 Task: Search one way flight ticket for 2 adults, 4 children and 1 infant on lap in business from Cedar Rapids: Eastern Iowa Airport to Greensboro: Piedmont Triad International Airport on 5-1-2023. Choice of flights is United. Number of bags: 8 checked bags. Price is upto 88000. Outbound departure time preference is 21:15.
Action: Mouse moved to (217, 283)
Screenshot: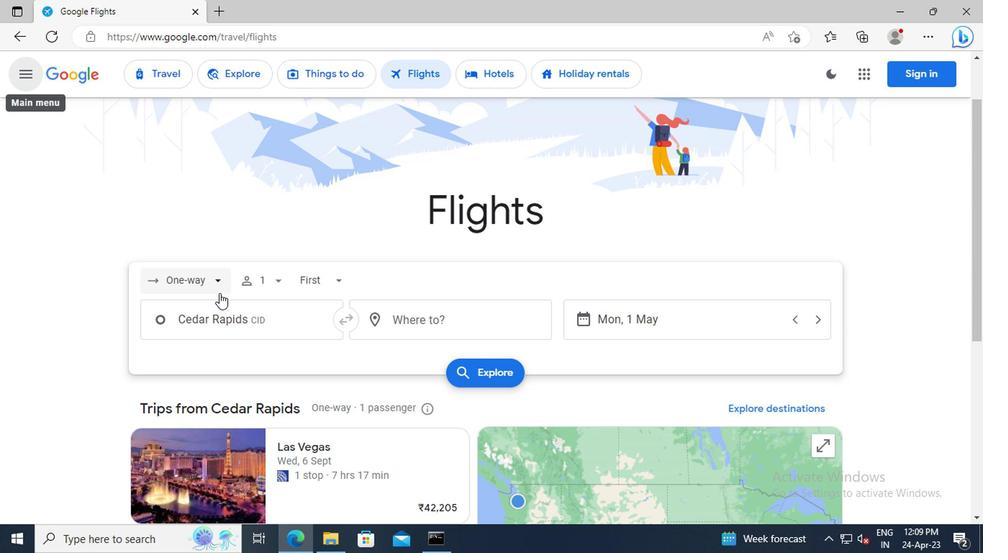 
Action: Mouse pressed left at (217, 283)
Screenshot: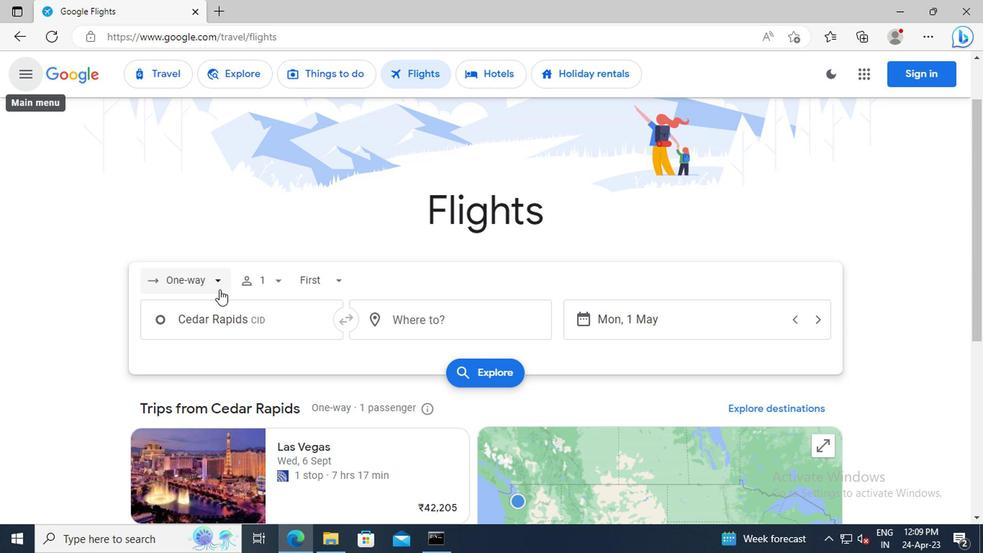 
Action: Mouse moved to (204, 354)
Screenshot: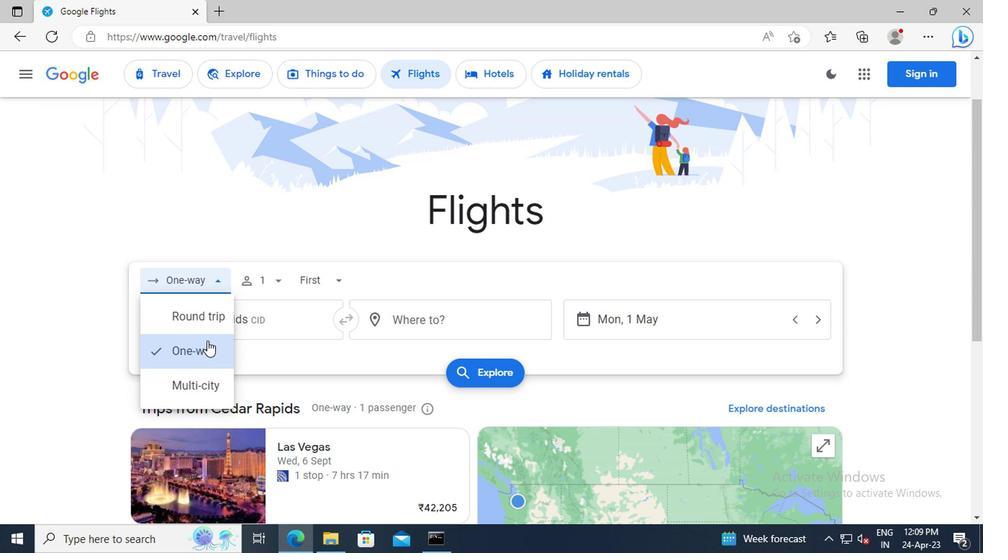 
Action: Mouse pressed left at (204, 354)
Screenshot: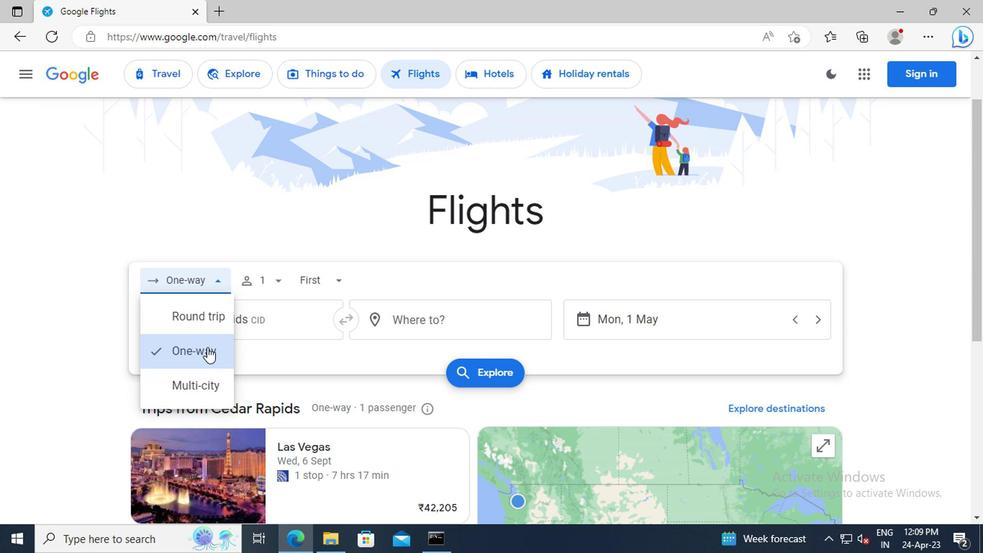 
Action: Mouse moved to (276, 284)
Screenshot: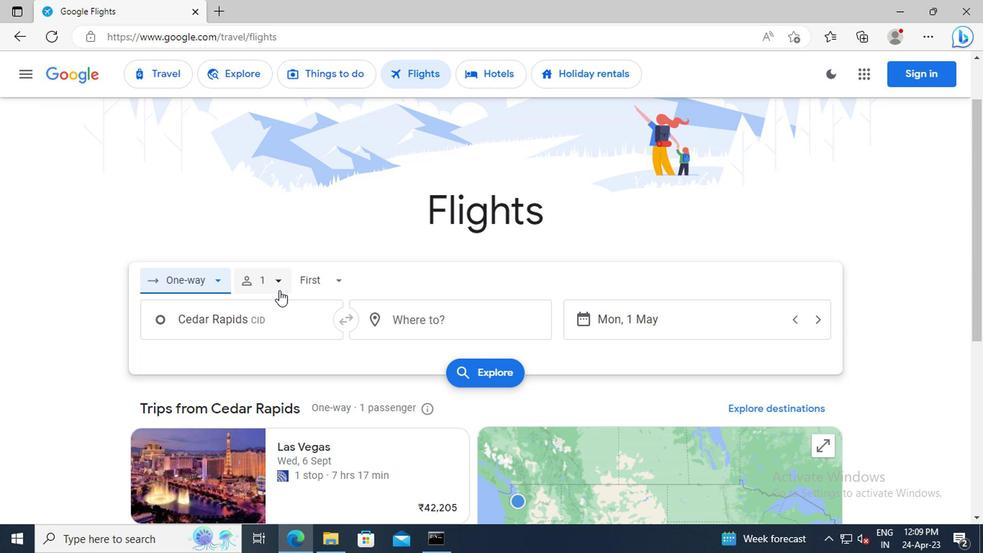 
Action: Mouse pressed left at (276, 284)
Screenshot: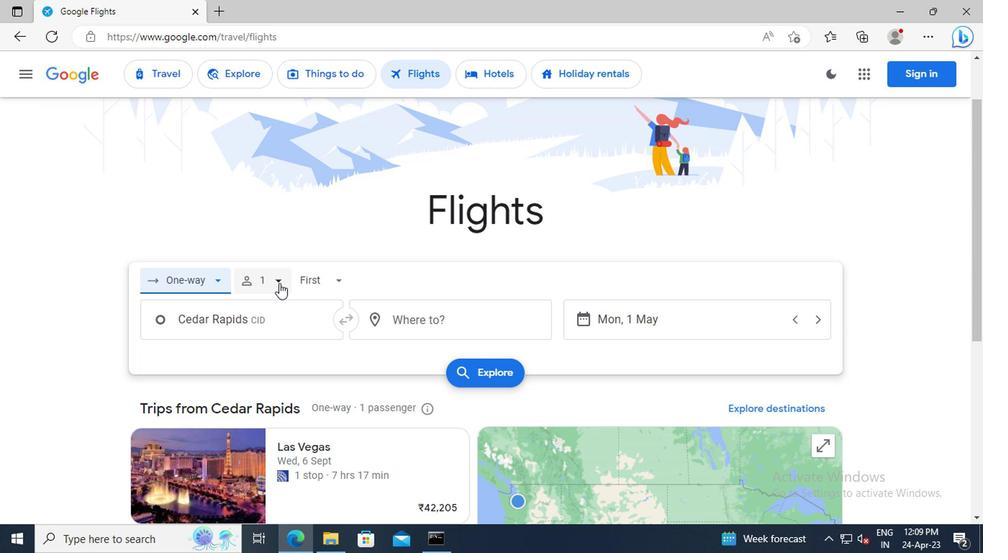 
Action: Mouse moved to (382, 324)
Screenshot: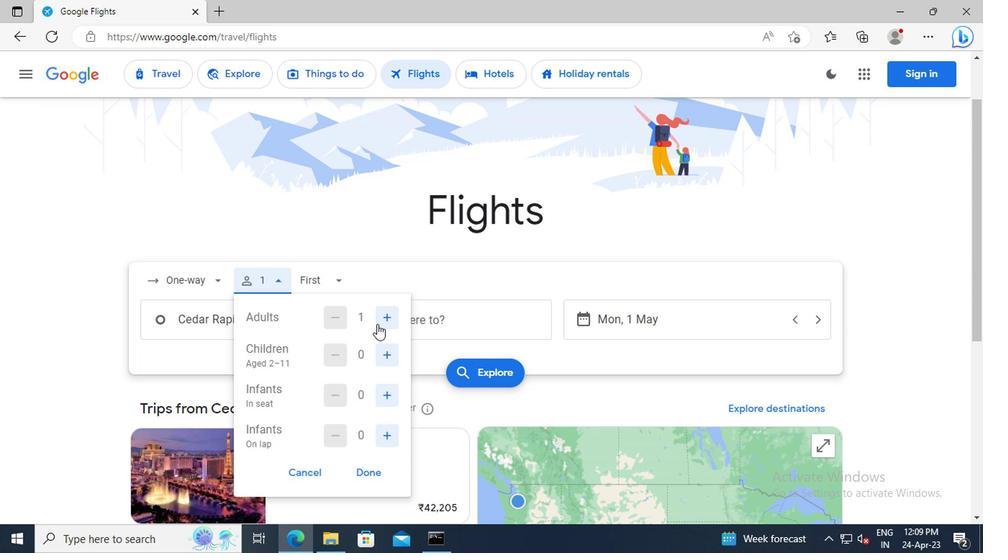 
Action: Mouse pressed left at (382, 324)
Screenshot: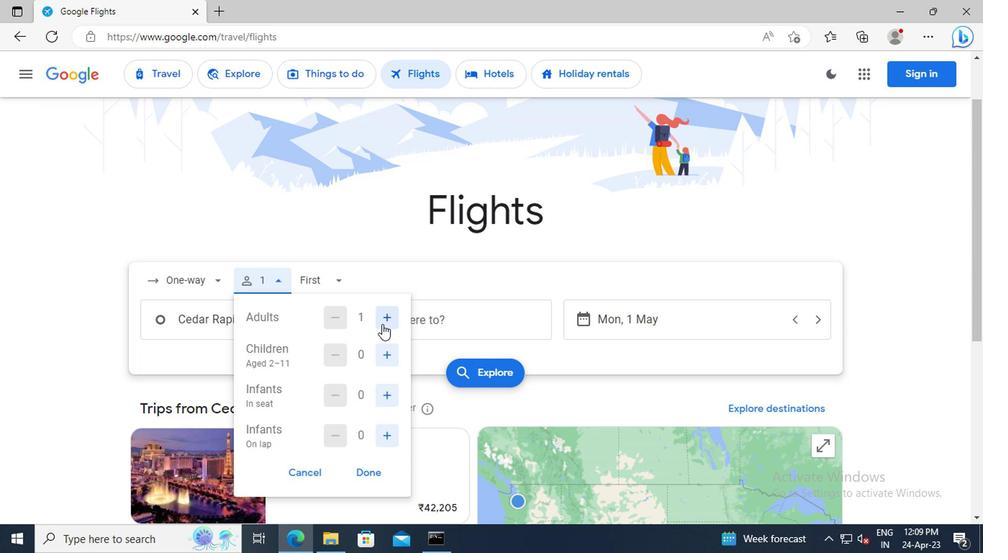 
Action: Mouse moved to (383, 353)
Screenshot: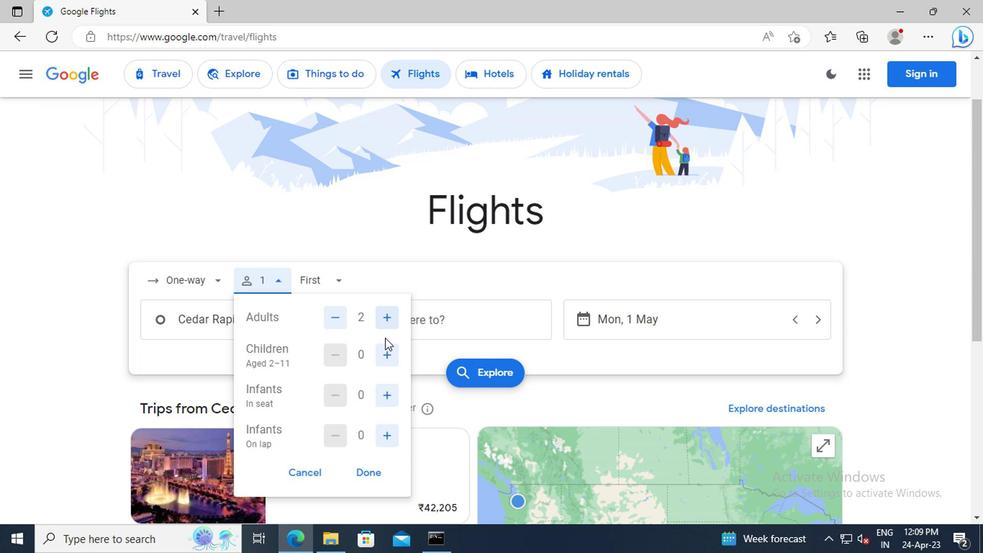 
Action: Mouse pressed left at (383, 353)
Screenshot: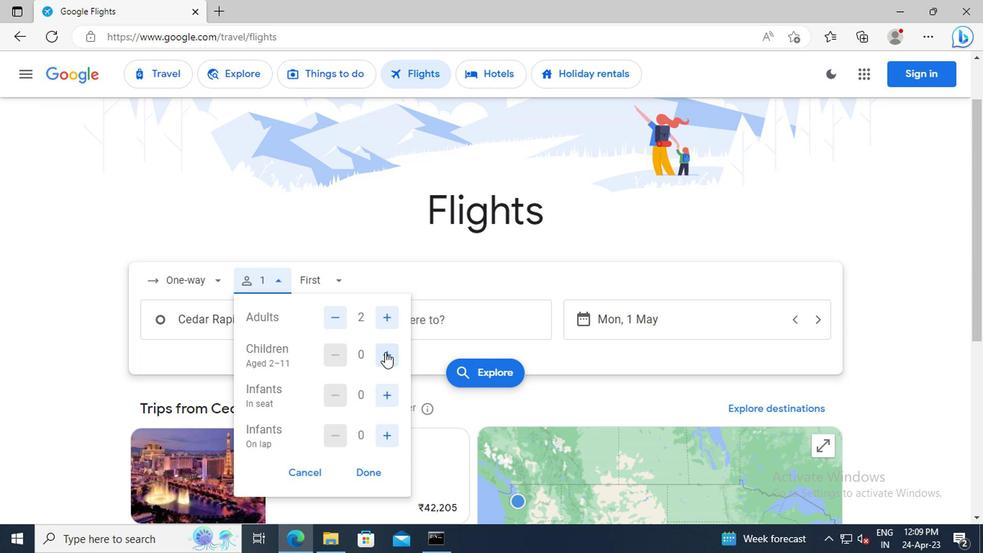 
Action: Mouse pressed left at (383, 353)
Screenshot: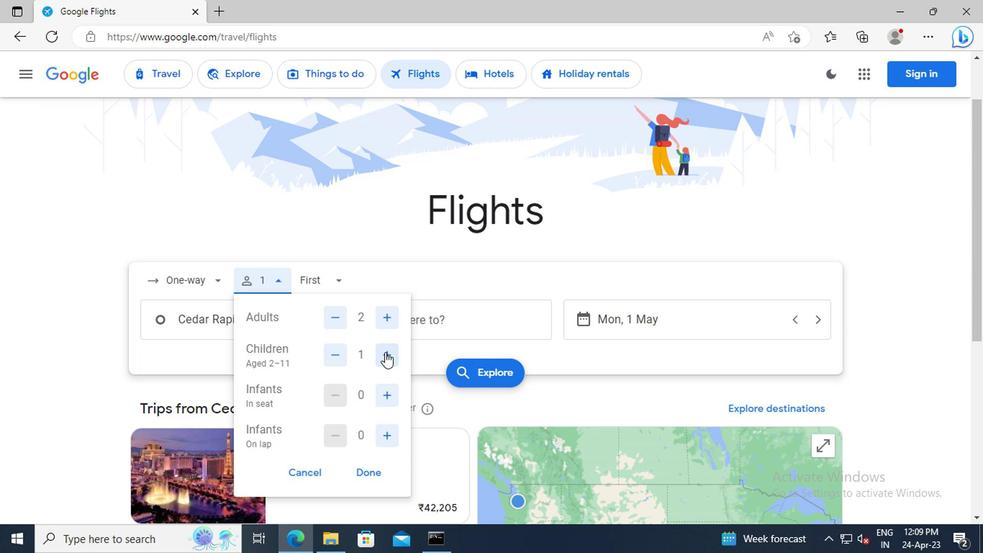 
Action: Mouse pressed left at (383, 353)
Screenshot: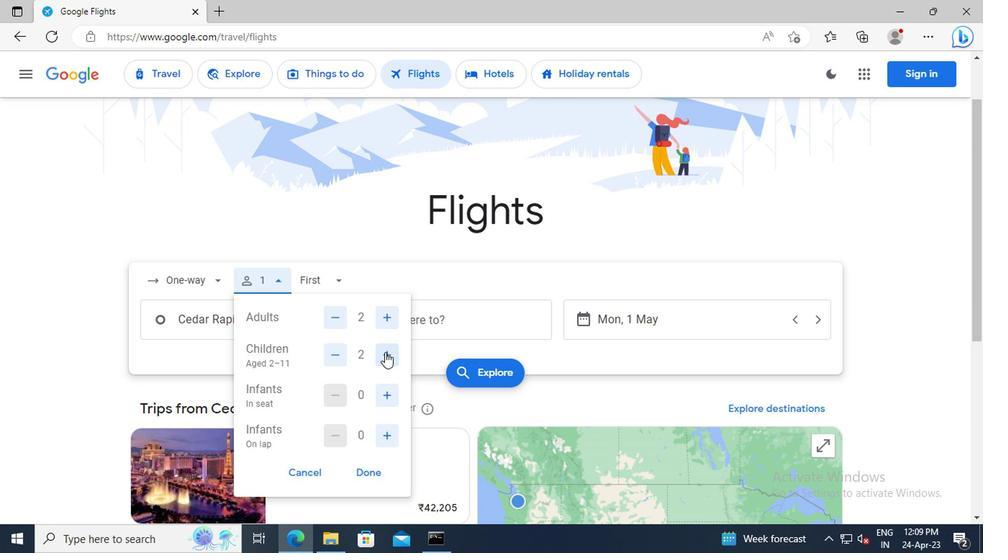 
Action: Mouse pressed left at (383, 353)
Screenshot: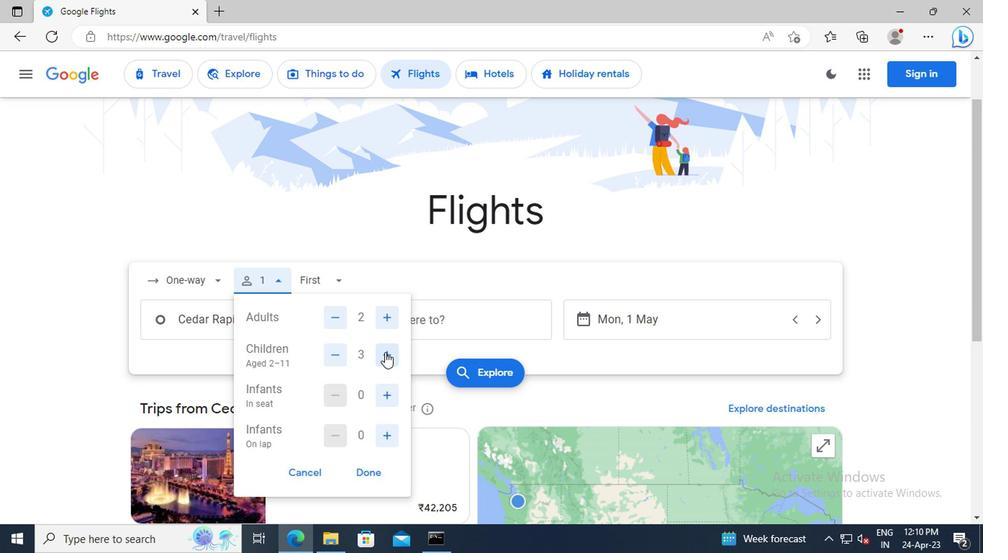 
Action: Mouse moved to (381, 428)
Screenshot: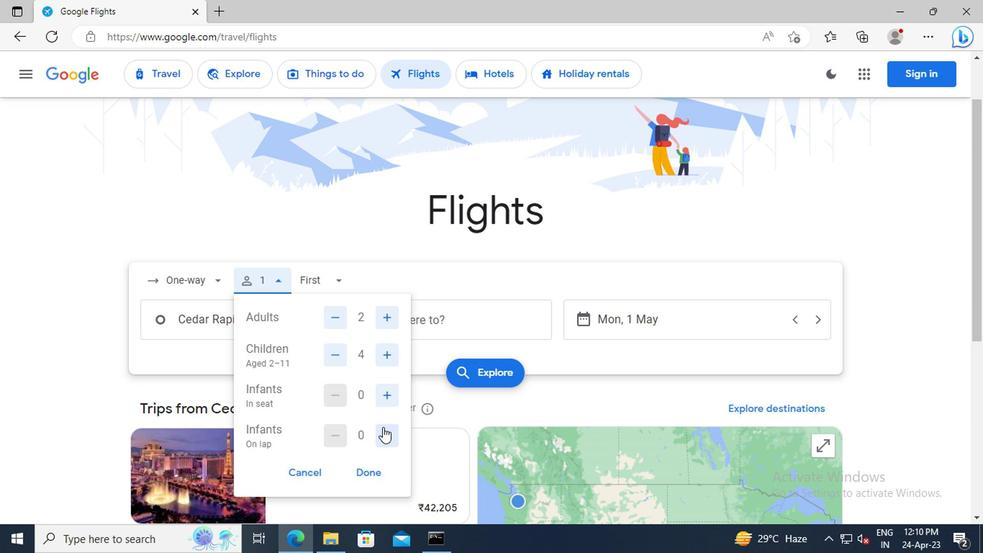 
Action: Mouse pressed left at (381, 428)
Screenshot: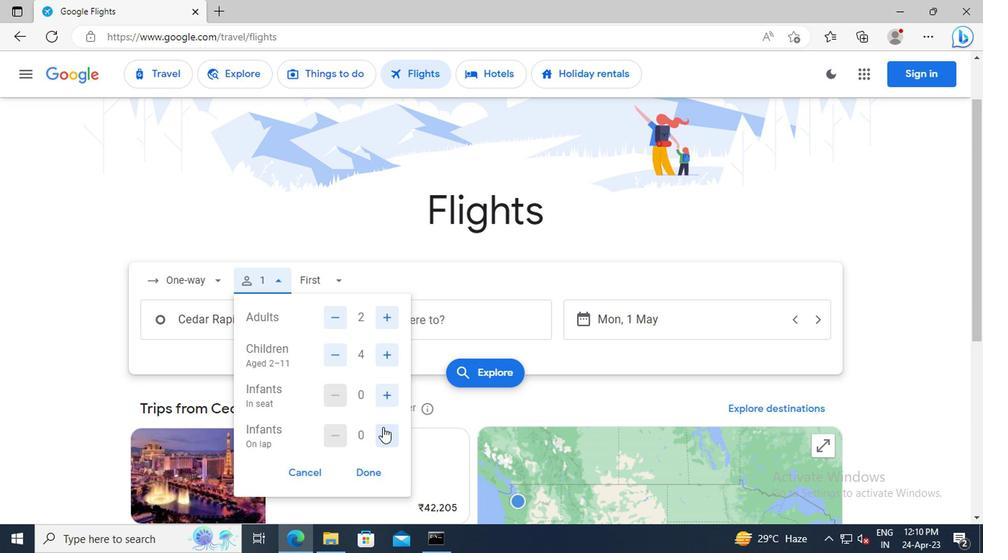 
Action: Mouse moved to (372, 469)
Screenshot: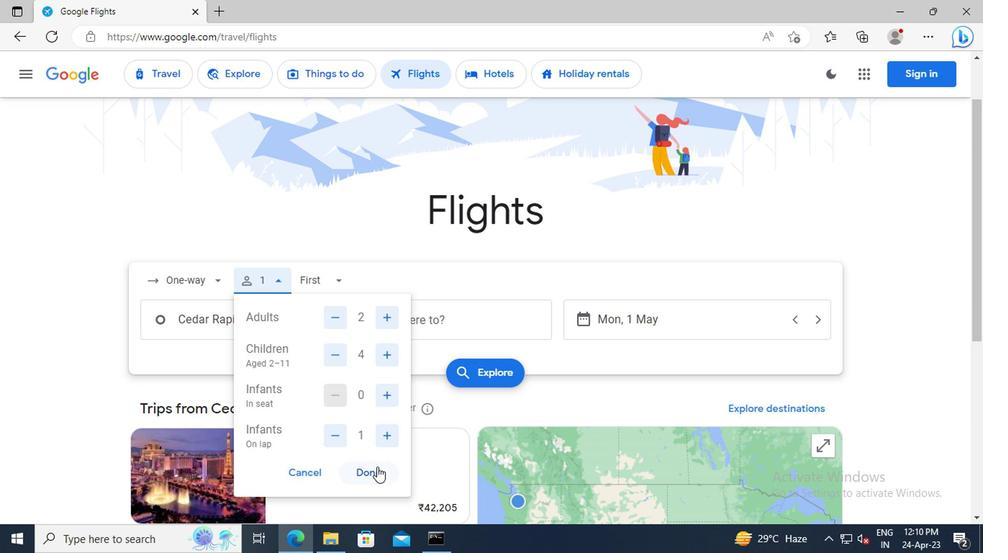 
Action: Mouse pressed left at (372, 469)
Screenshot: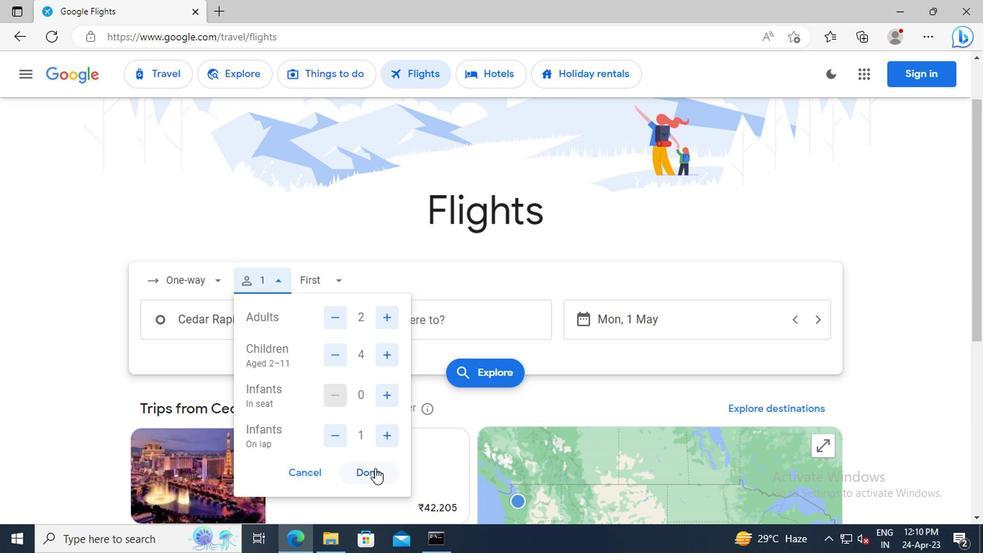 
Action: Mouse moved to (321, 278)
Screenshot: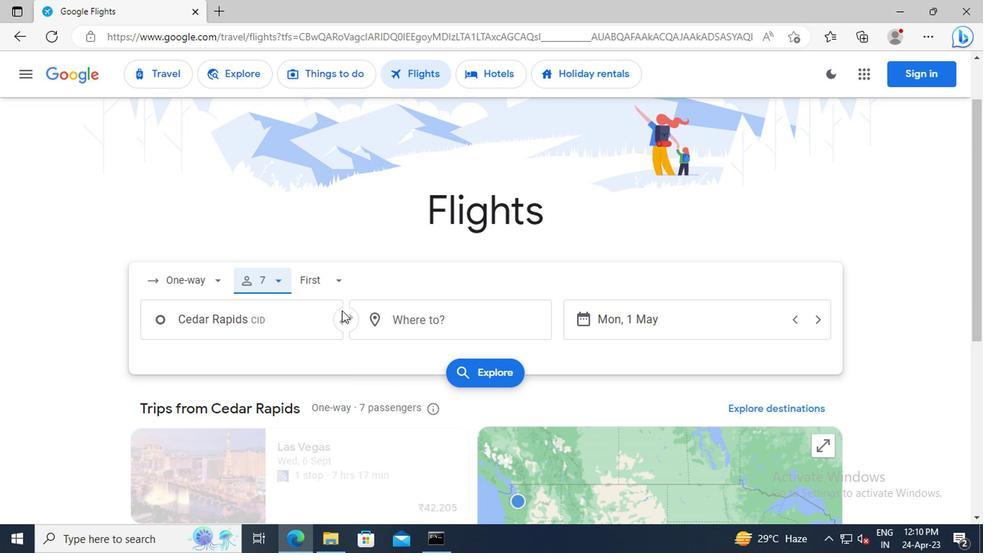 
Action: Mouse pressed left at (321, 278)
Screenshot: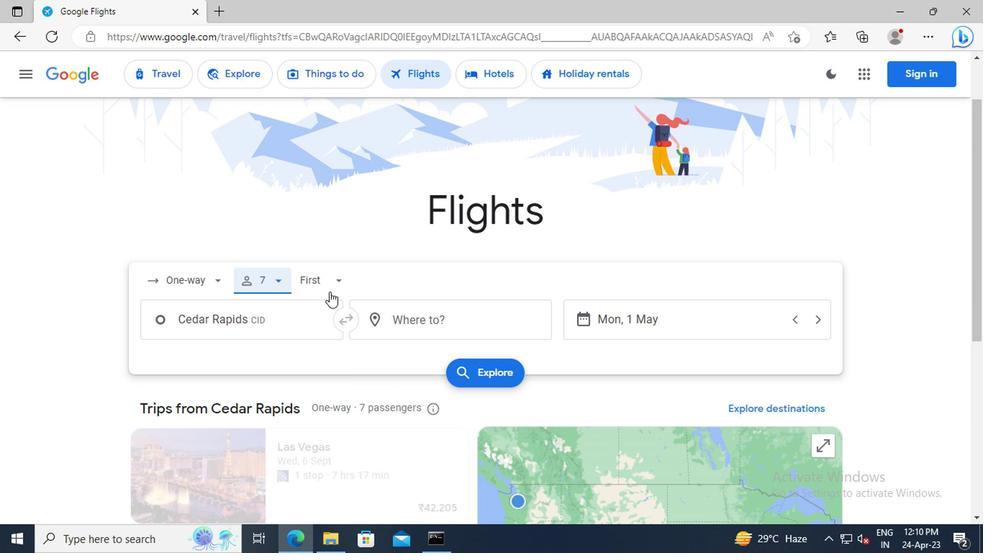 
Action: Mouse moved to (339, 382)
Screenshot: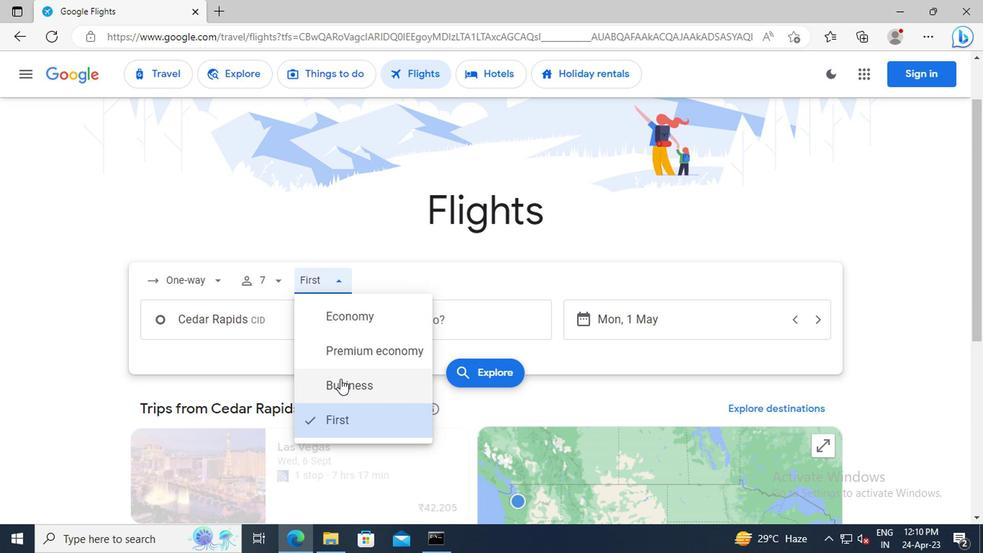 
Action: Mouse pressed left at (339, 382)
Screenshot: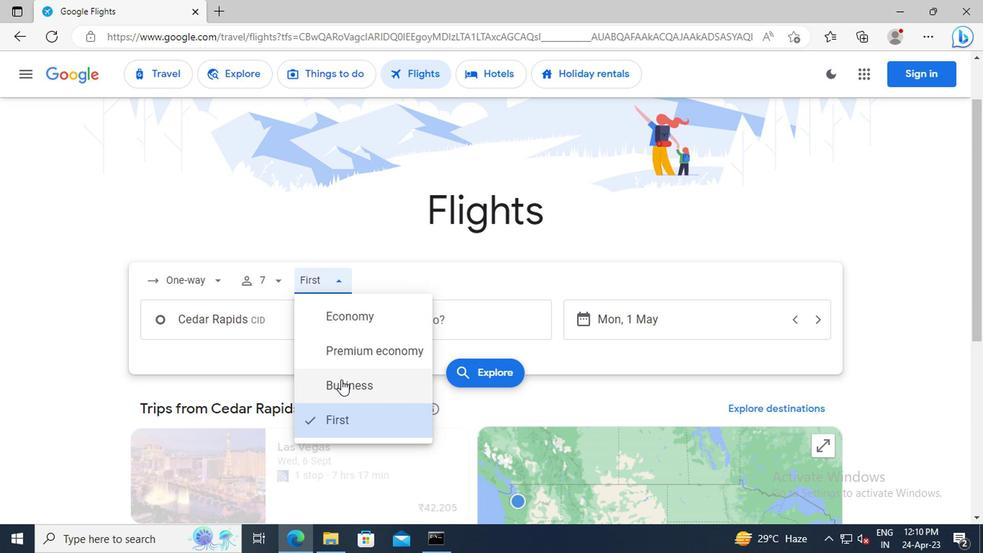 
Action: Mouse moved to (261, 326)
Screenshot: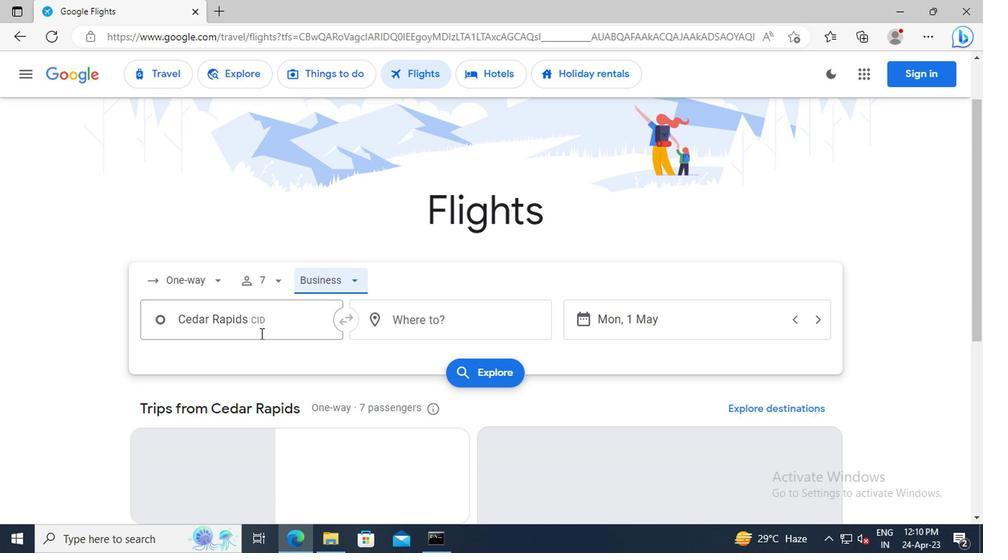 
Action: Mouse pressed left at (261, 326)
Screenshot: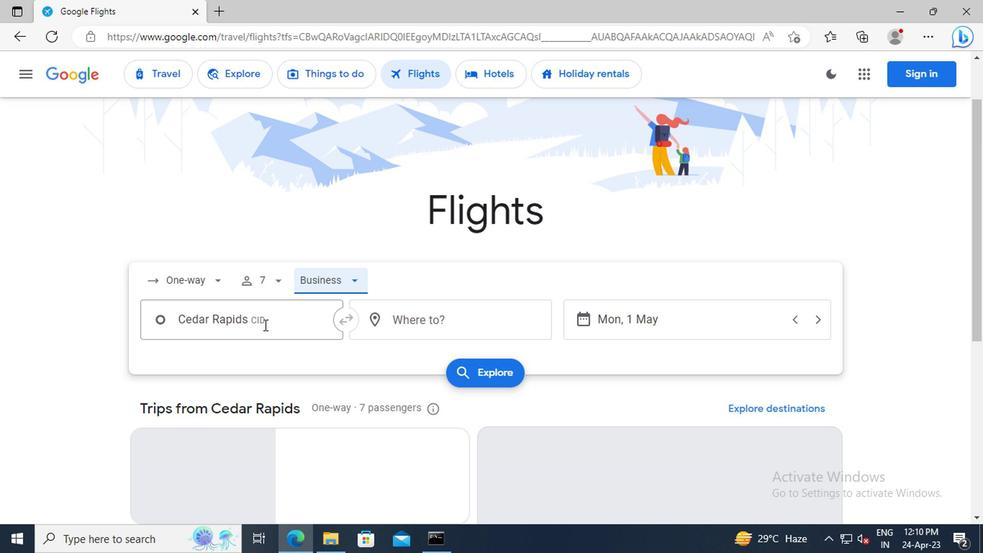 
Action: Key pressed <Key.shift>CEDAR<Key.space><Key.shift>RAPIDS
Screenshot: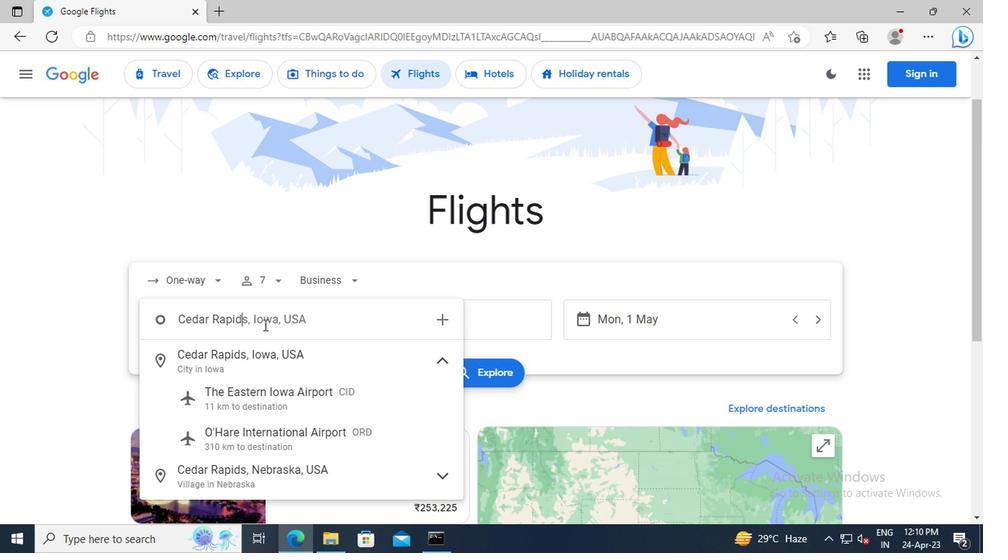
Action: Mouse moved to (295, 398)
Screenshot: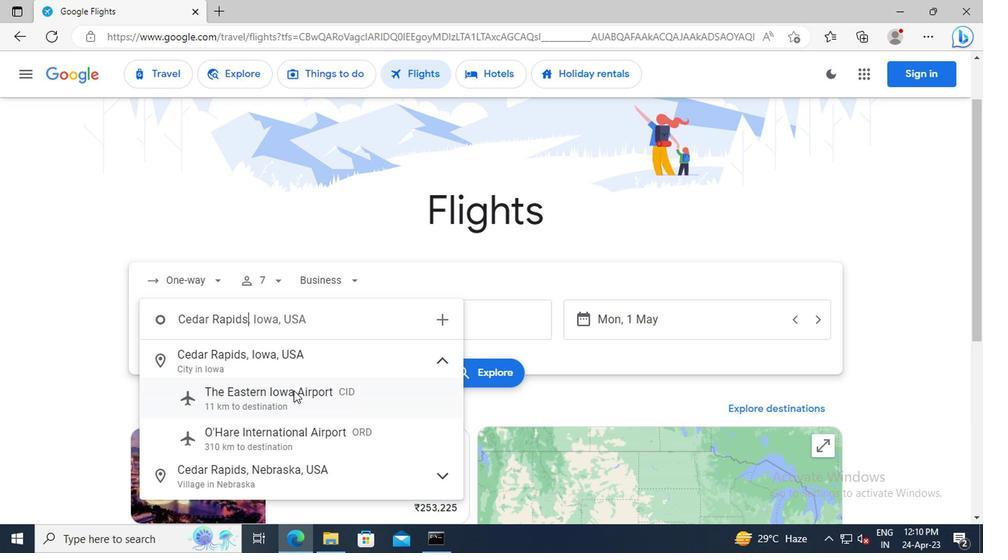 
Action: Mouse pressed left at (295, 398)
Screenshot: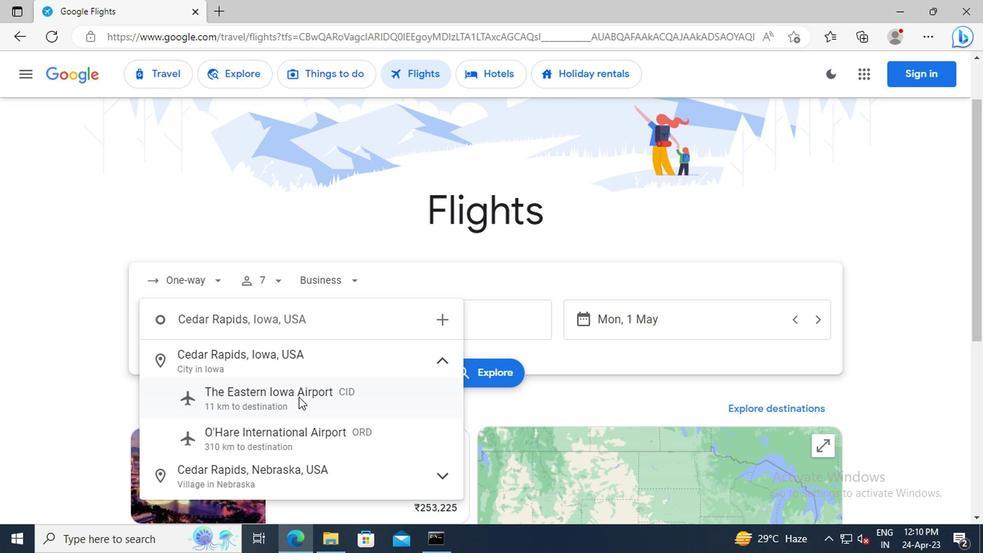 
Action: Mouse moved to (430, 331)
Screenshot: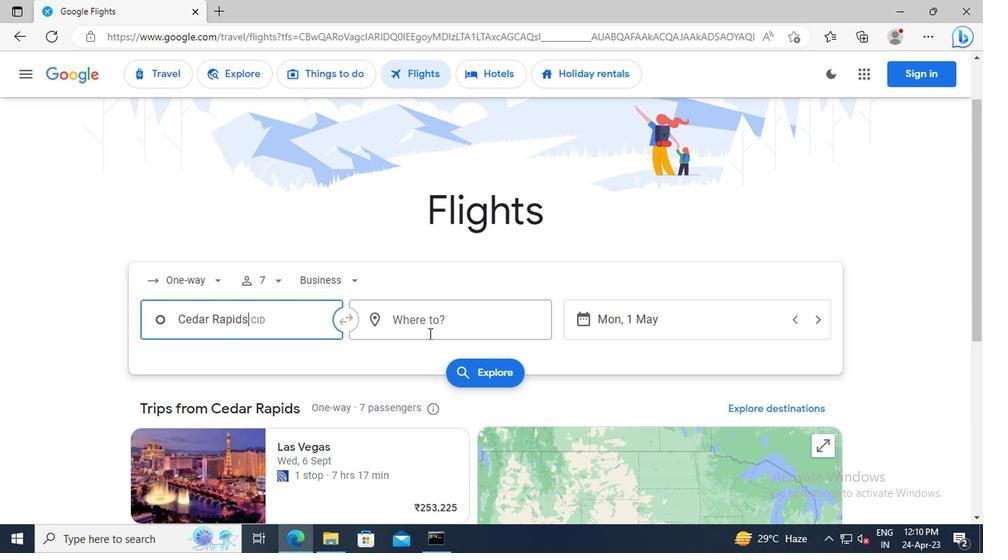 
Action: Mouse pressed left at (430, 331)
Screenshot: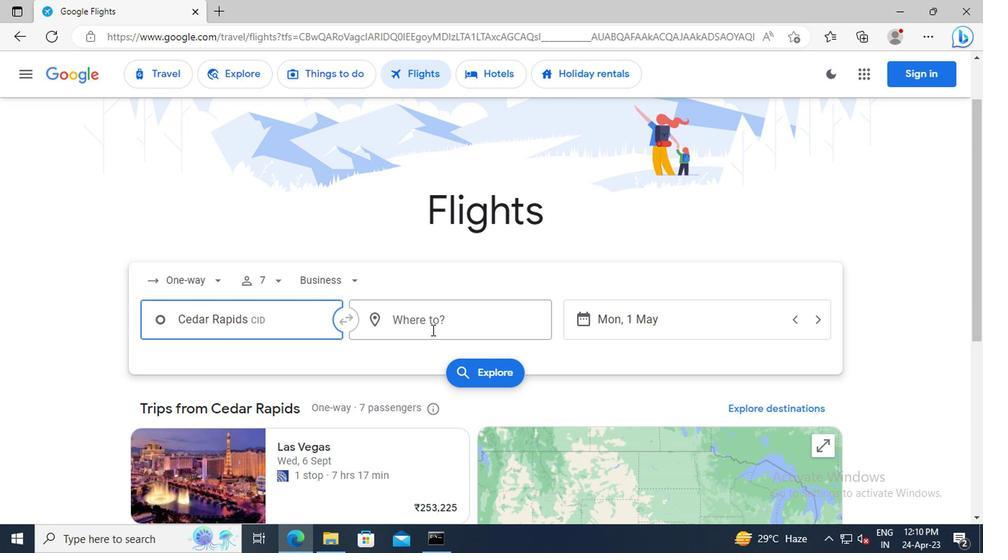 
Action: Mouse moved to (388, 347)
Screenshot: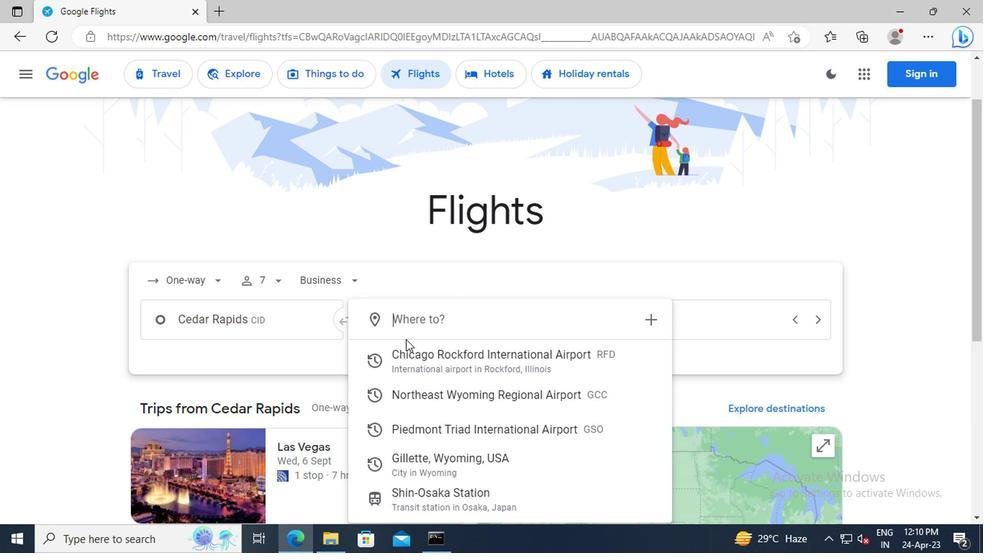 
Action: Key pressed <Key.shift>GREENSBORO
Screenshot: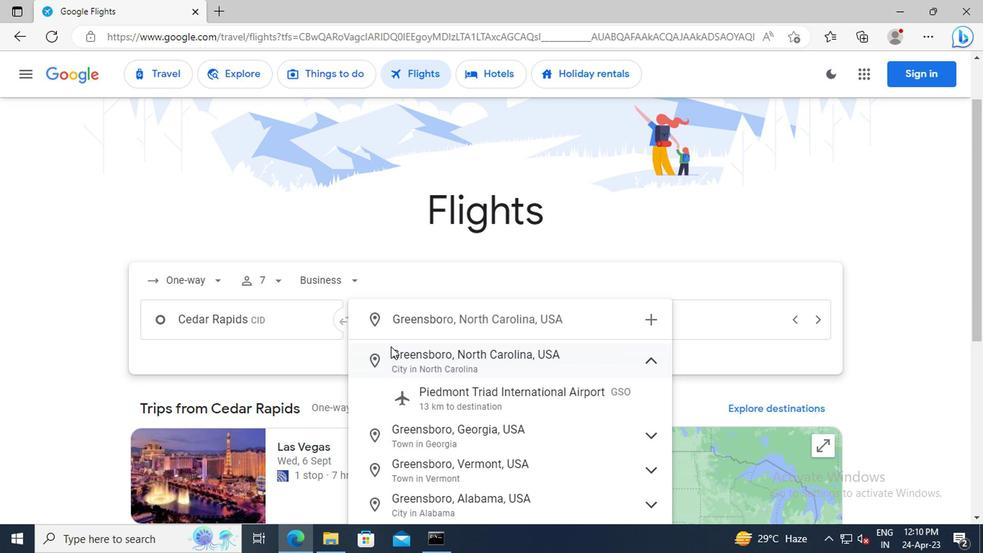 
Action: Mouse moved to (440, 393)
Screenshot: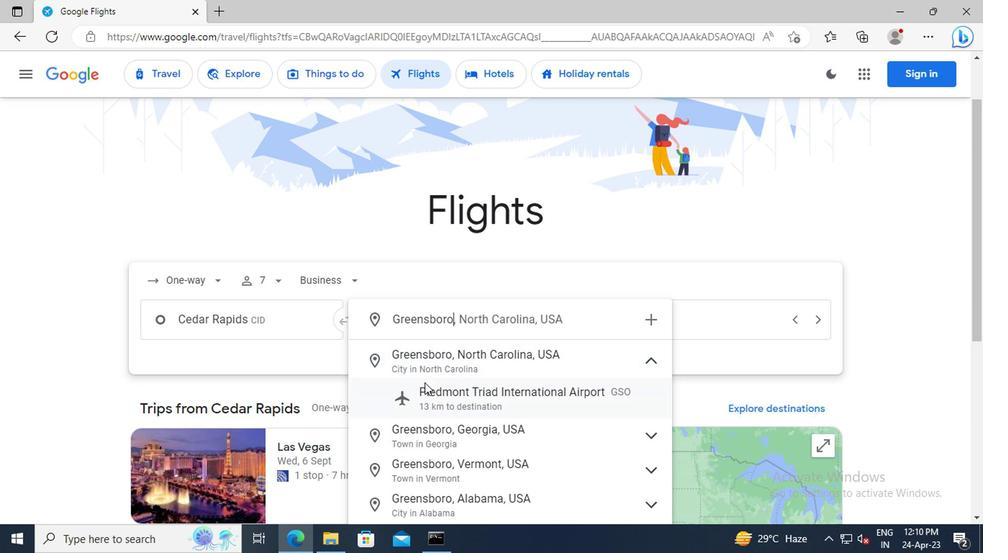 
Action: Mouse pressed left at (440, 393)
Screenshot: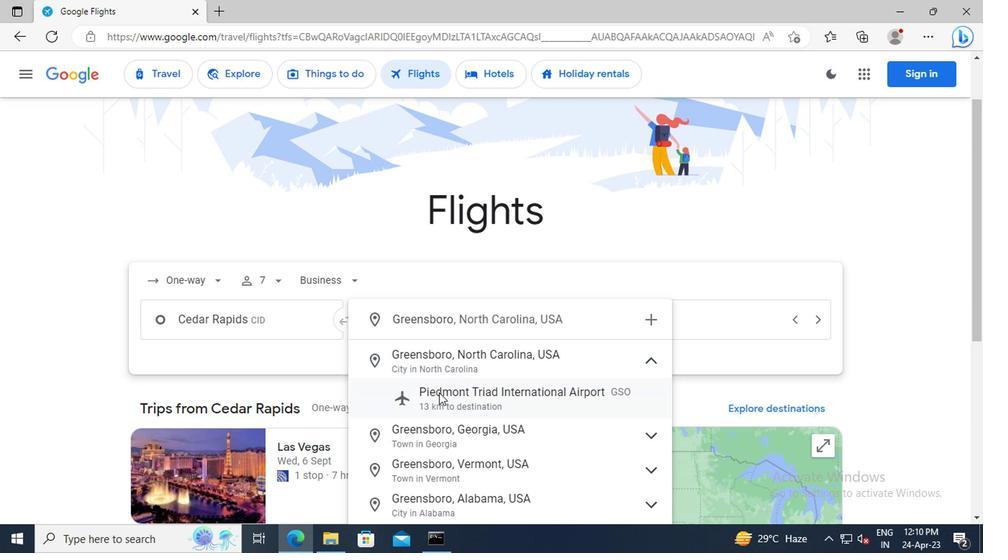 
Action: Mouse moved to (643, 330)
Screenshot: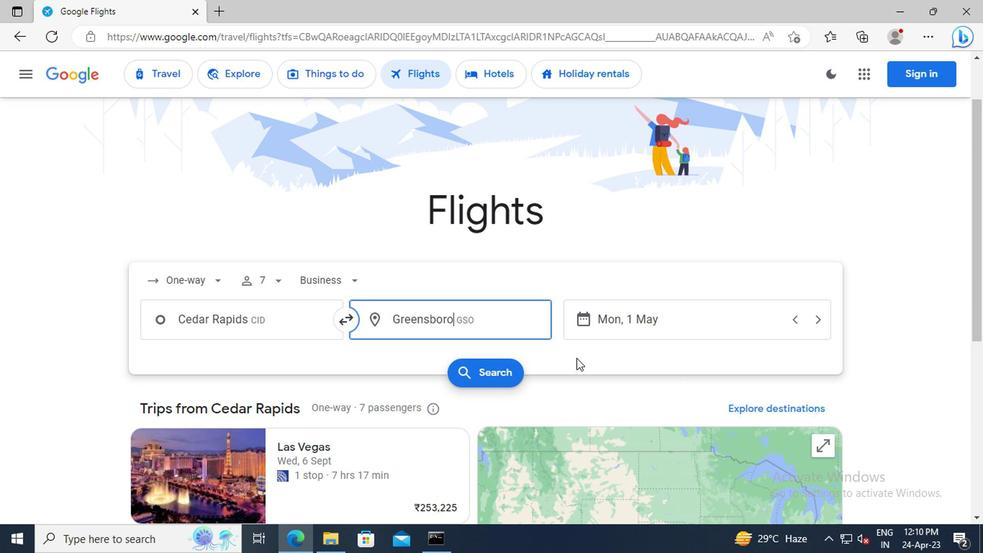 
Action: Mouse pressed left at (643, 330)
Screenshot: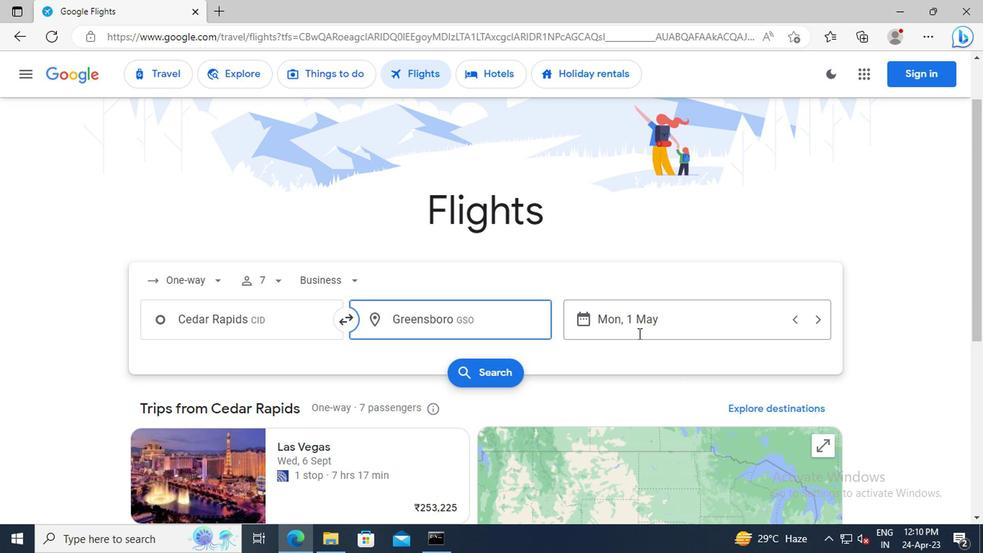 
Action: Mouse moved to (630, 324)
Screenshot: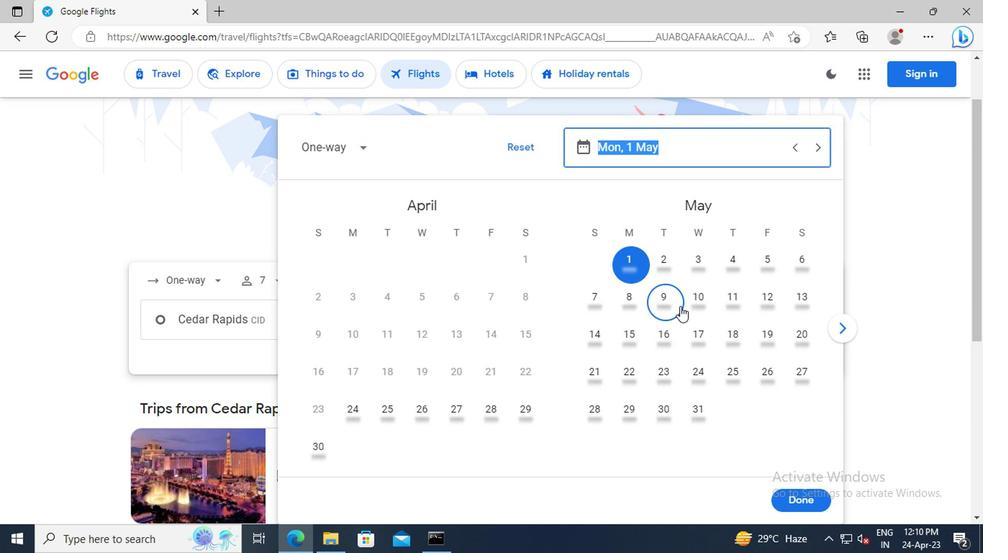 
Action: Key pressed 1<Key.space>MAY<Key.enter>
Screenshot: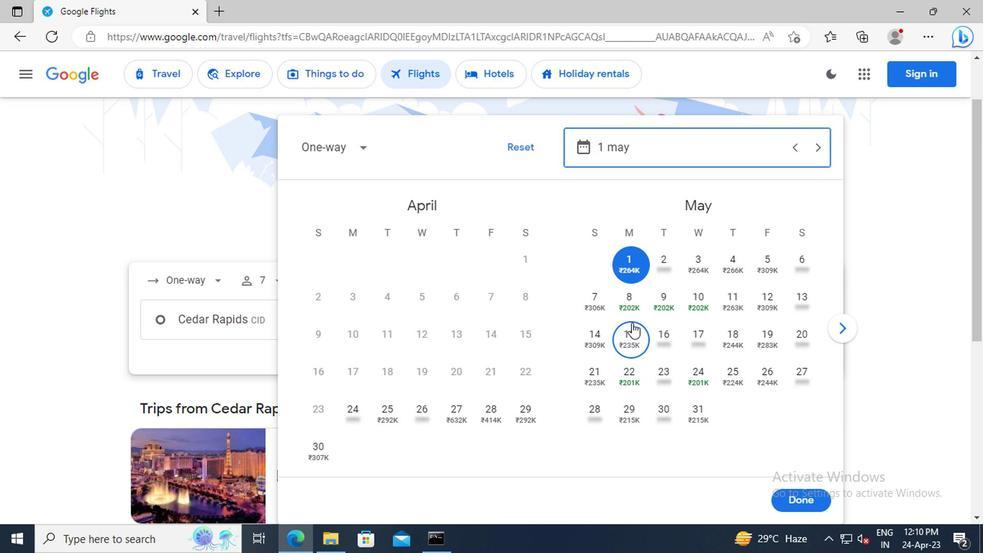 
Action: Mouse moved to (799, 505)
Screenshot: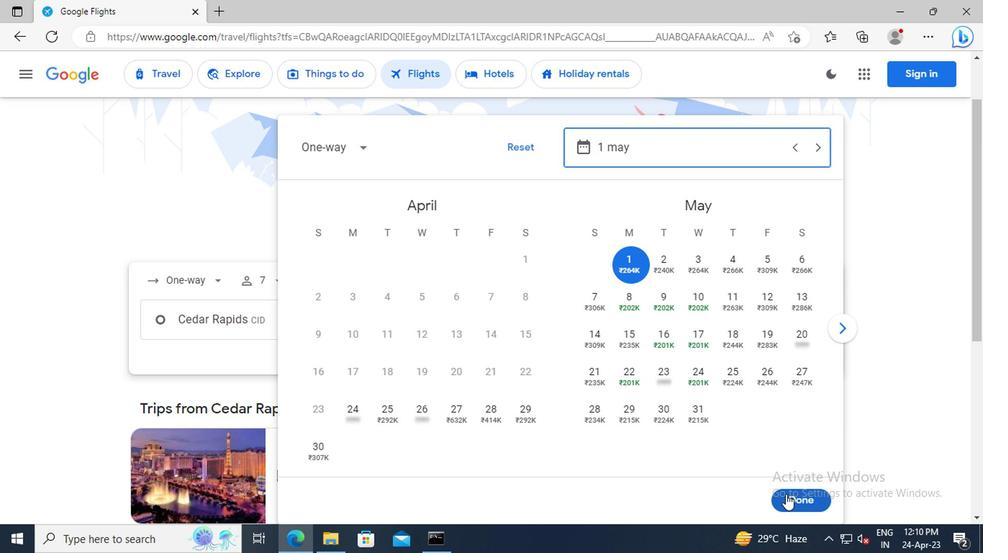 
Action: Mouse pressed left at (799, 505)
Screenshot: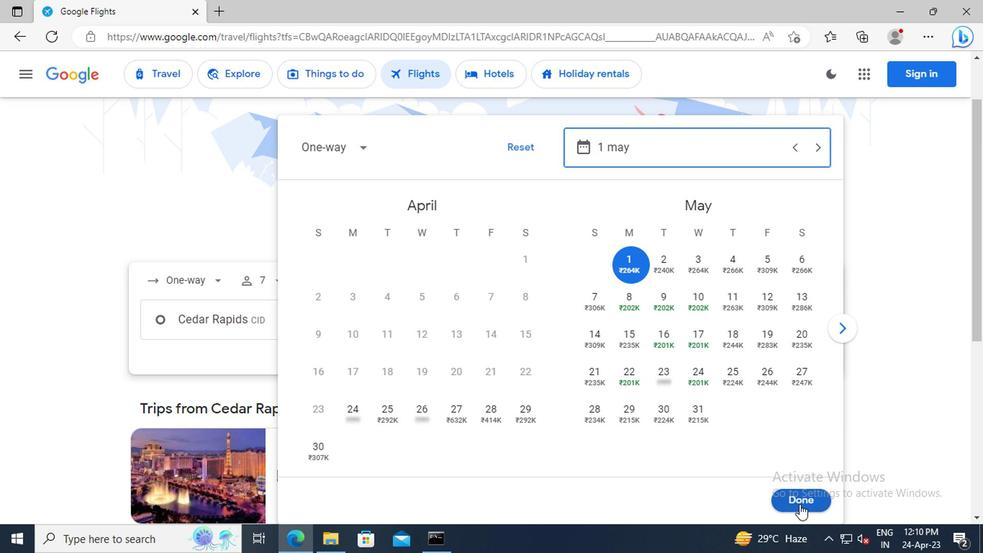 
Action: Mouse moved to (487, 374)
Screenshot: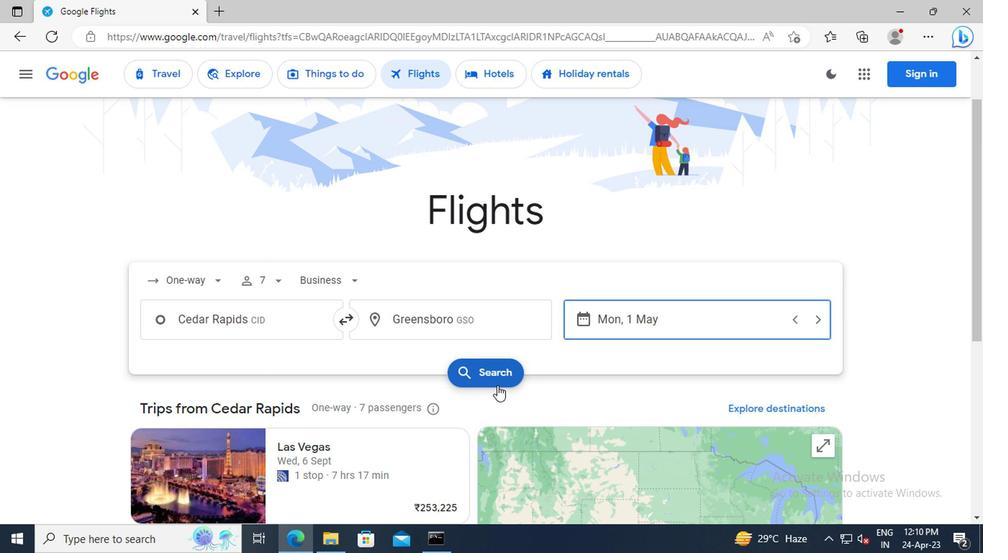 
Action: Mouse pressed left at (487, 374)
Screenshot: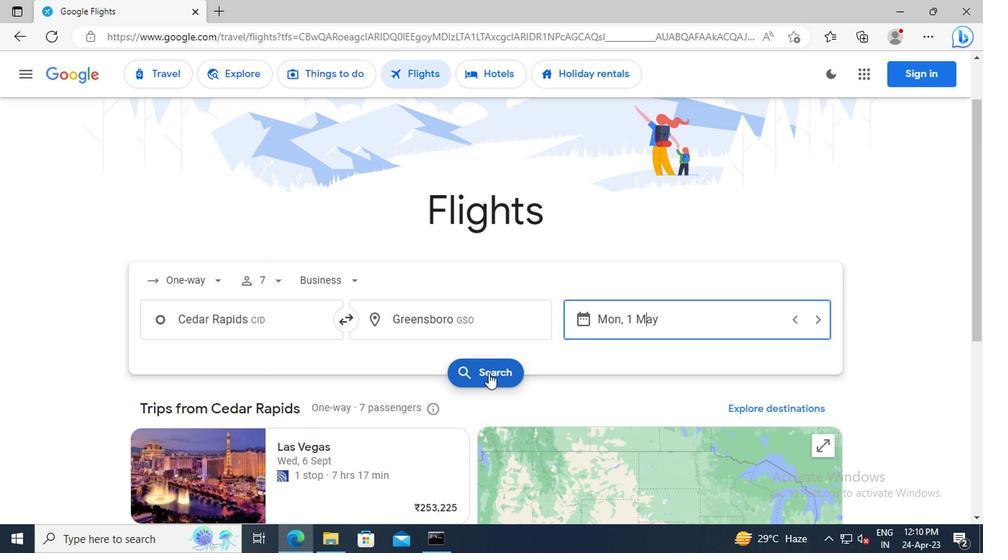 
Action: Mouse moved to (170, 212)
Screenshot: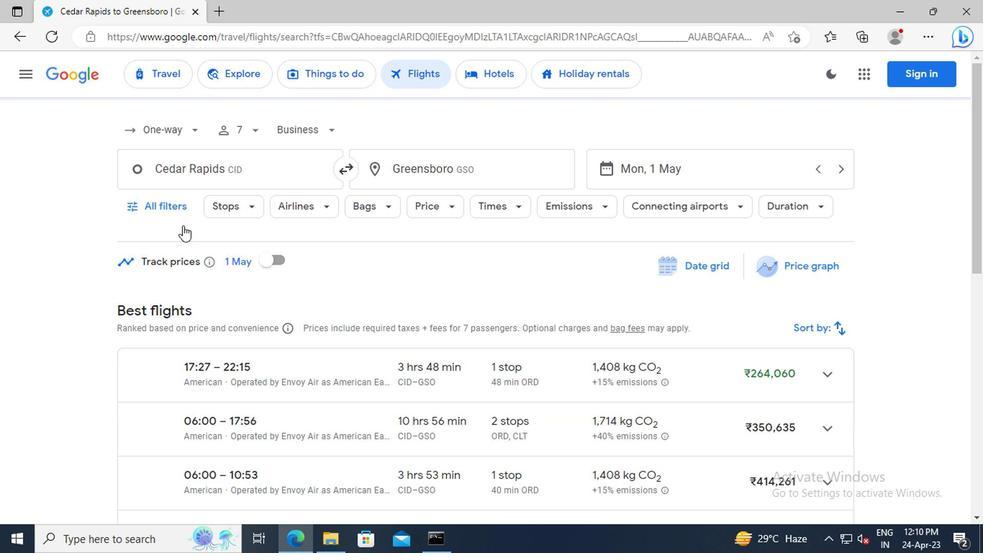 
Action: Mouse pressed left at (170, 212)
Screenshot: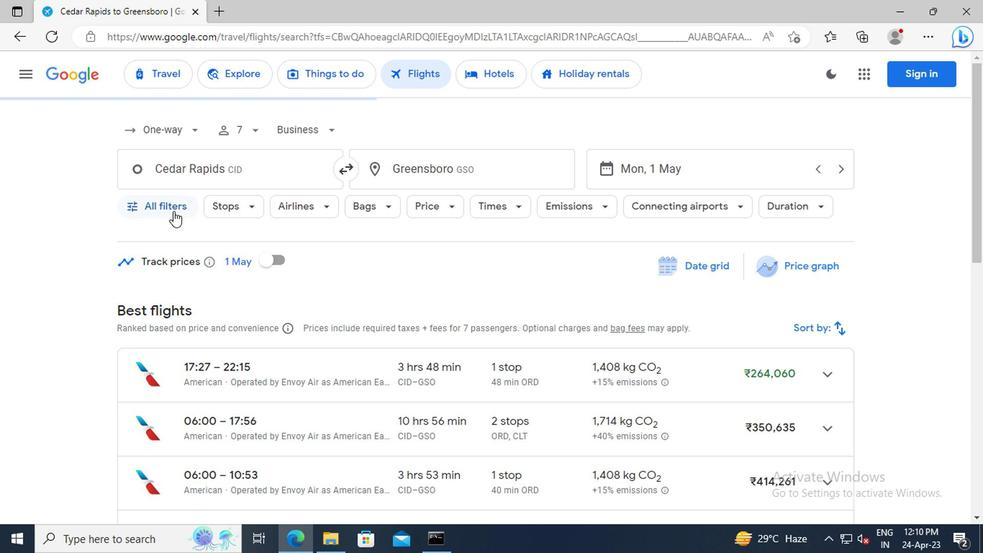 
Action: Mouse moved to (251, 306)
Screenshot: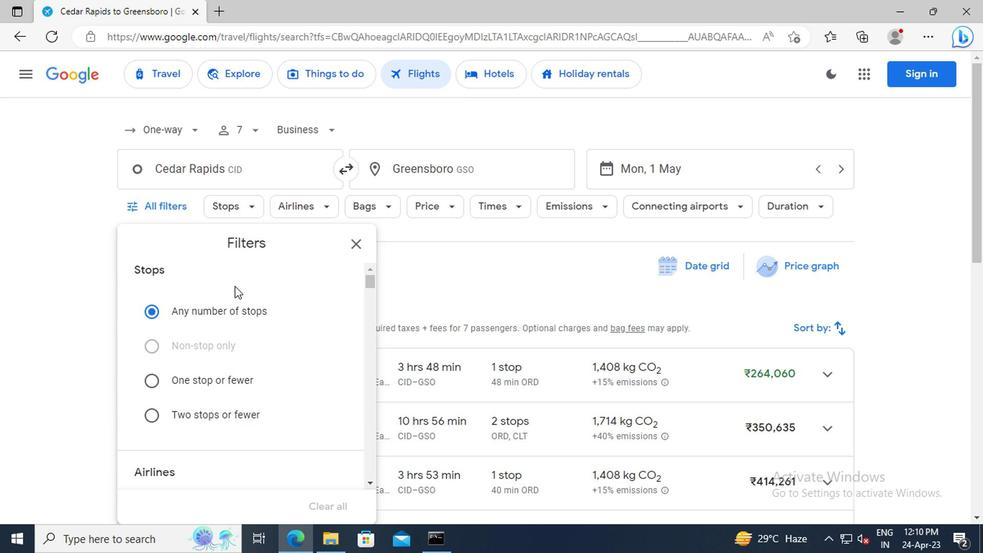
Action: Mouse scrolled (251, 306) with delta (0, 0)
Screenshot: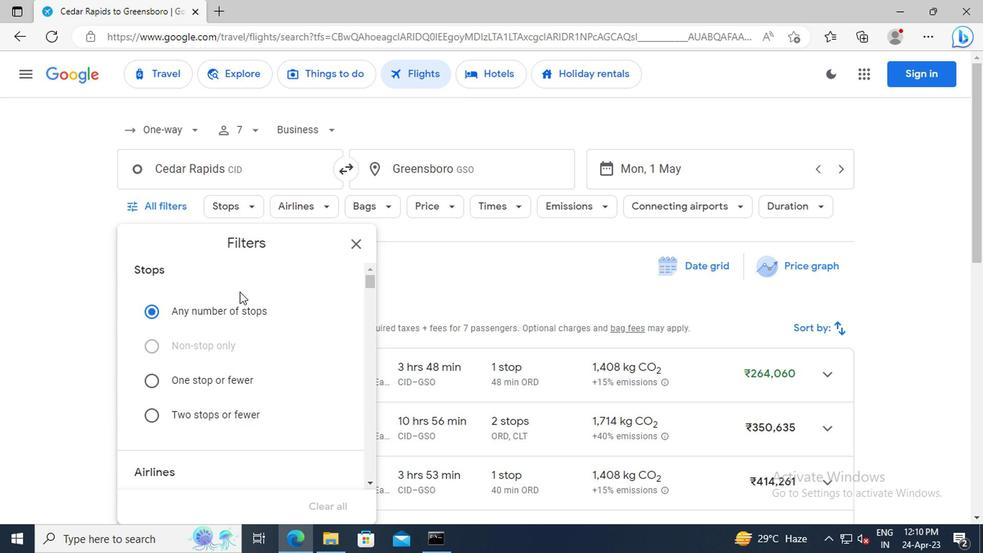 
Action: Mouse scrolled (251, 306) with delta (0, 0)
Screenshot: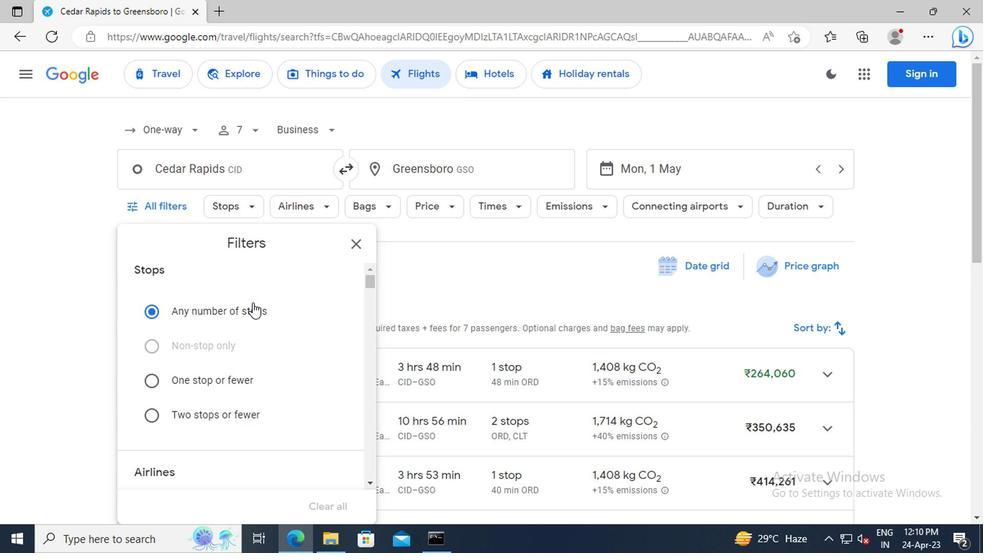 
Action: Mouse scrolled (251, 306) with delta (0, 0)
Screenshot: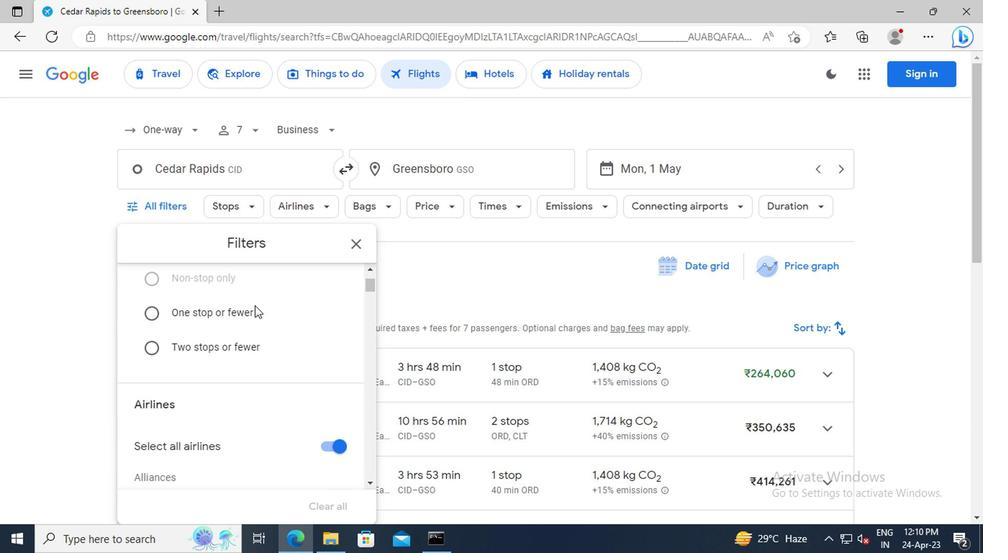 
Action: Mouse scrolled (251, 306) with delta (0, 0)
Screenshot: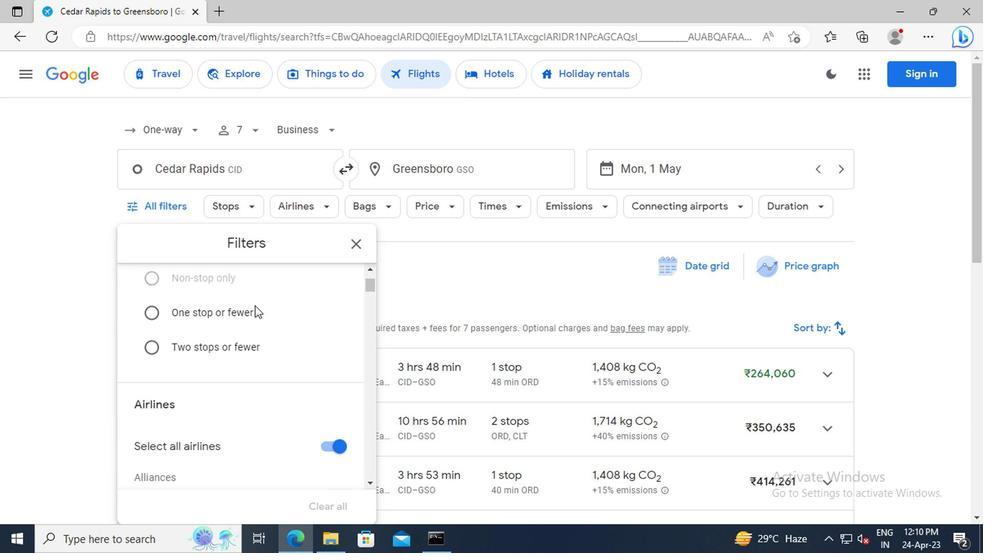 
Action: Mouse moved to (320, 380)
Screenshot: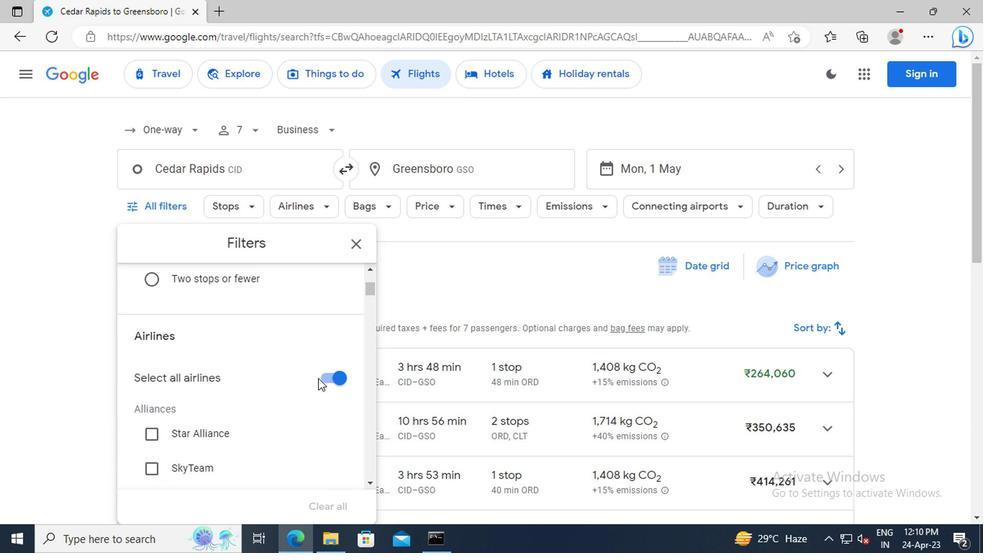 
Action: Mouse pressed left at (320, 380)
Screenshot: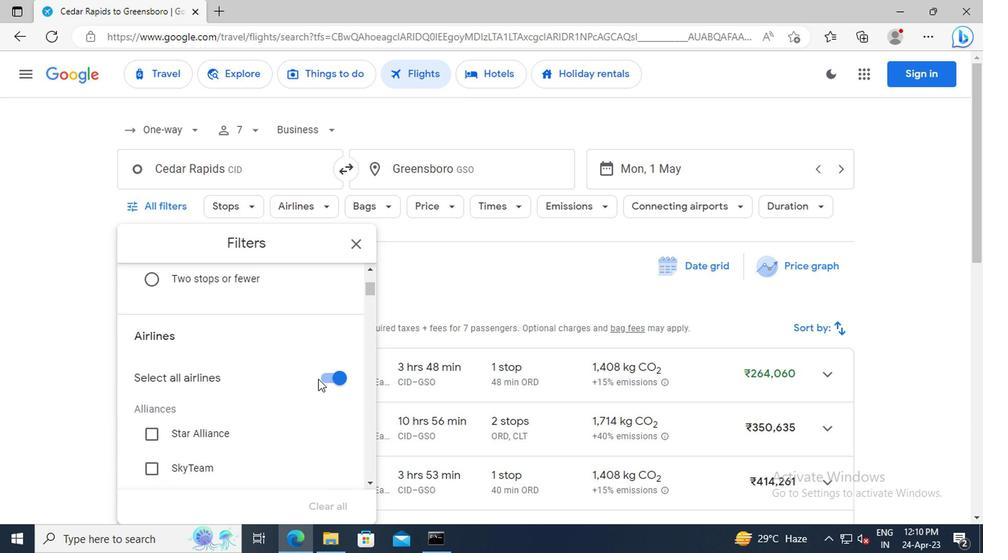 
Action: Mouse moved to (290, 367)
Screenshot: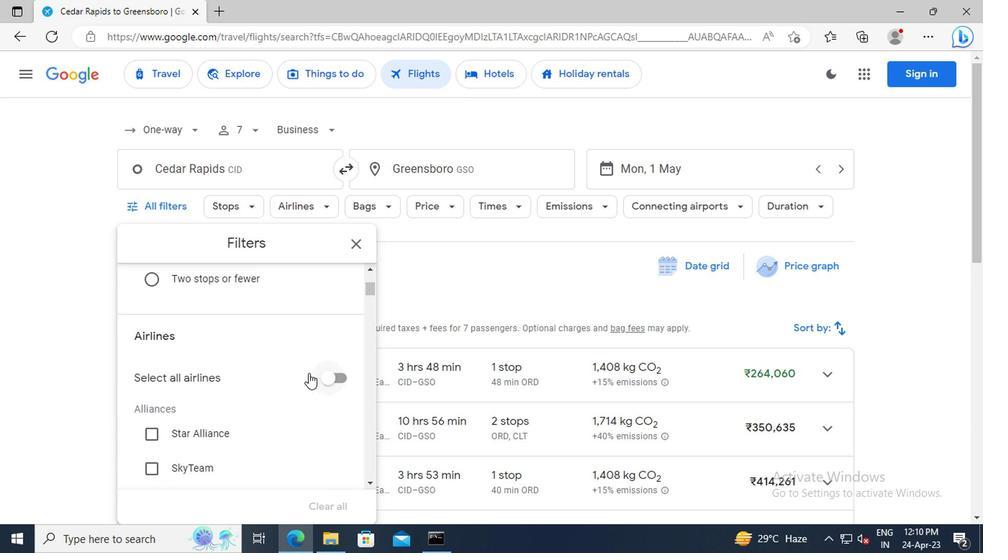 
Action: Mouse scrolled (290, 366) with delta (0, 0)
Screenshot: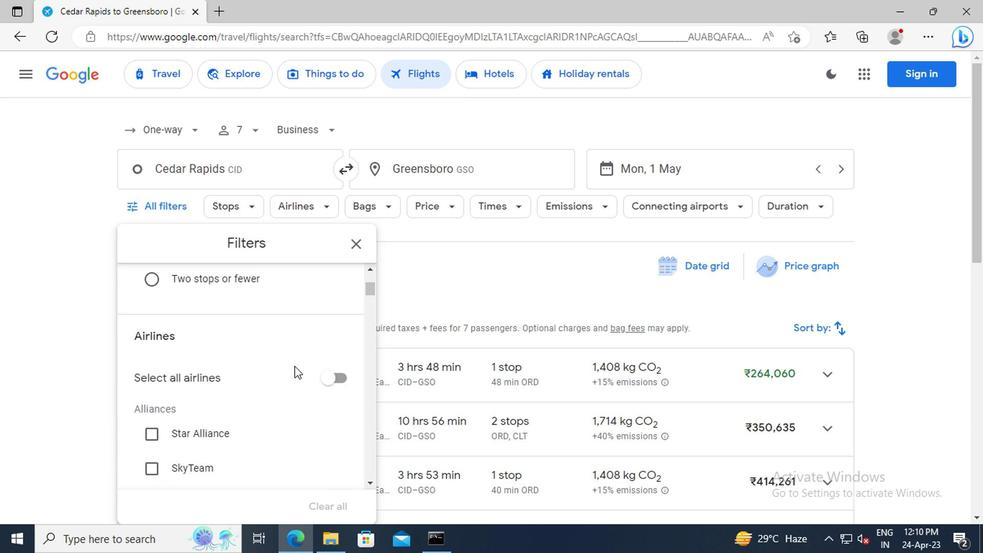 
Action: Mouse scrolled (290, 366) with delta (0, 0)
Screenshot: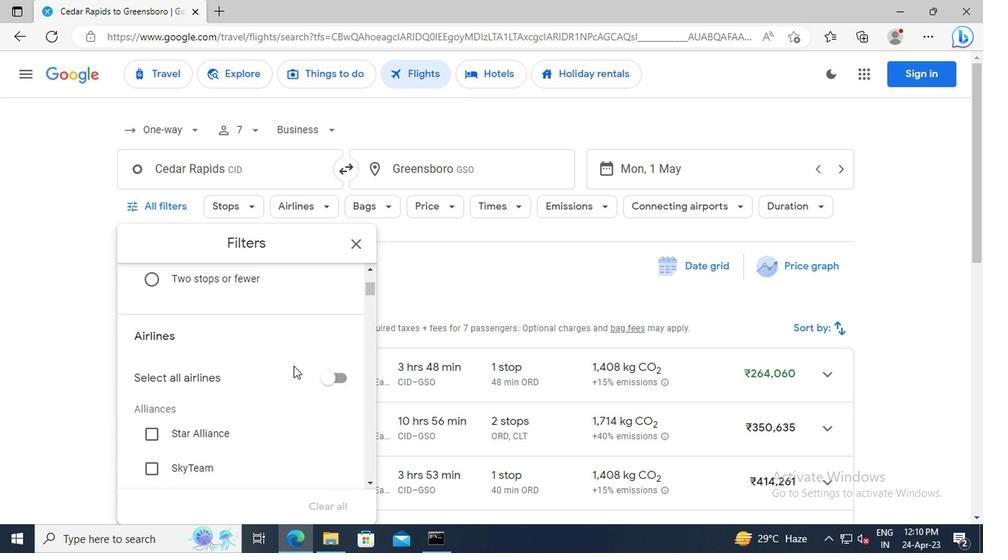 
Action: Mouse scrolled (290, 366) with delta (0, 0)
Screenshot: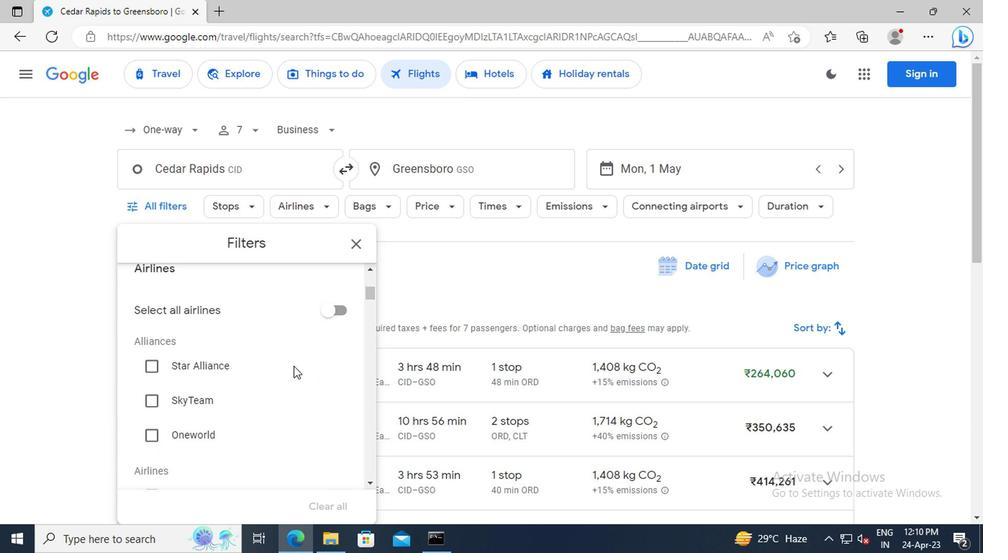 
Action: Mouse scrolled (290, 366) with delta (0, 0)
Screenshot: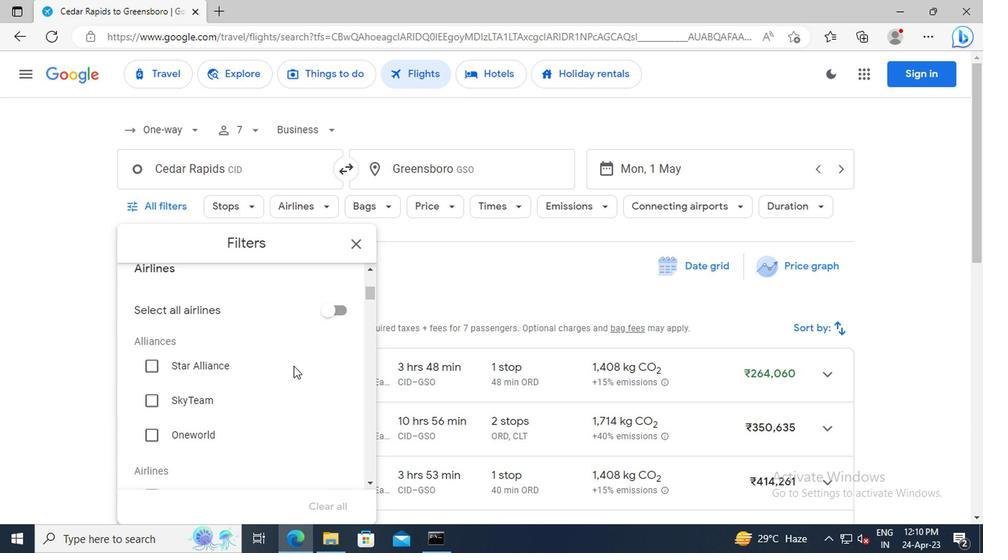 
Action: Mouse scrolled (290, 366) with delta (0, 0)
Screenshot: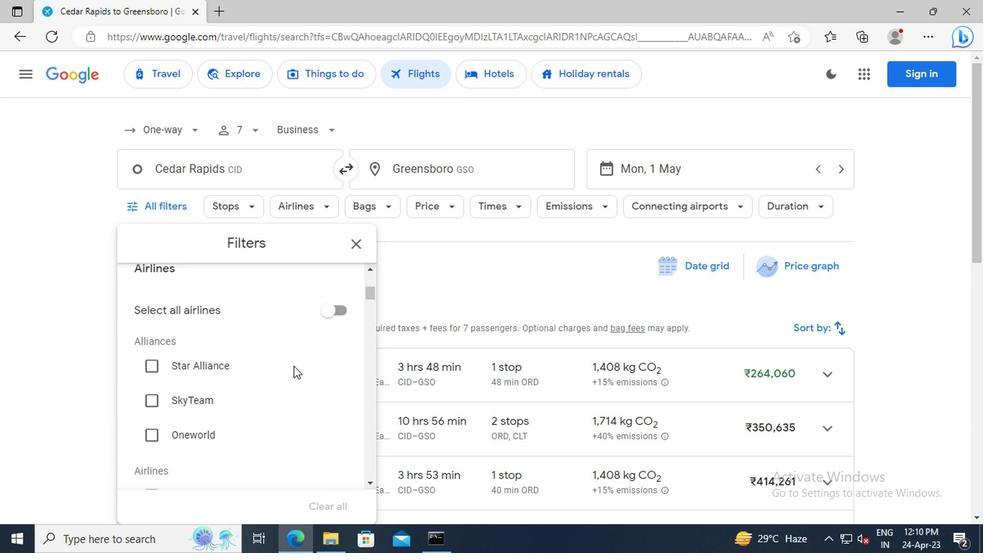 
Action: Mouse scrolled (290, 366) with delta (0, 0)
Screenshot: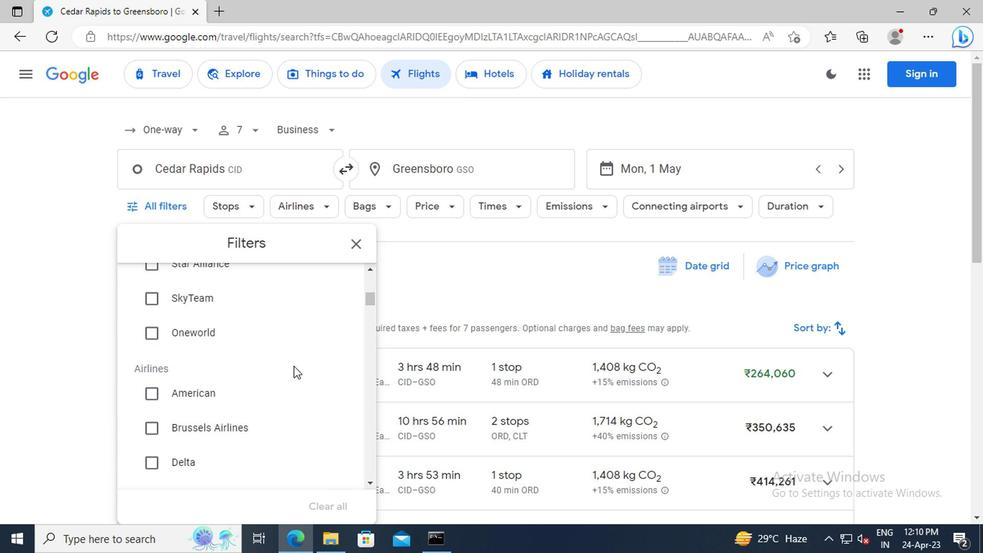 
Action: Mouse scrolled (290, 366) with delta (0, 0)
Screenshot: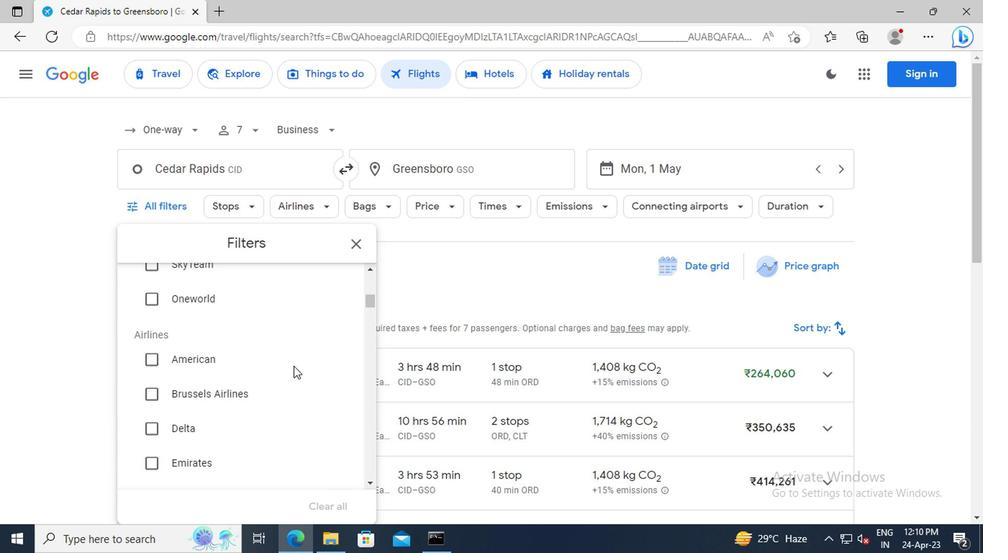 
Action: Mouse scrolled (290, 366) with delta (0, 0)
Screenshot: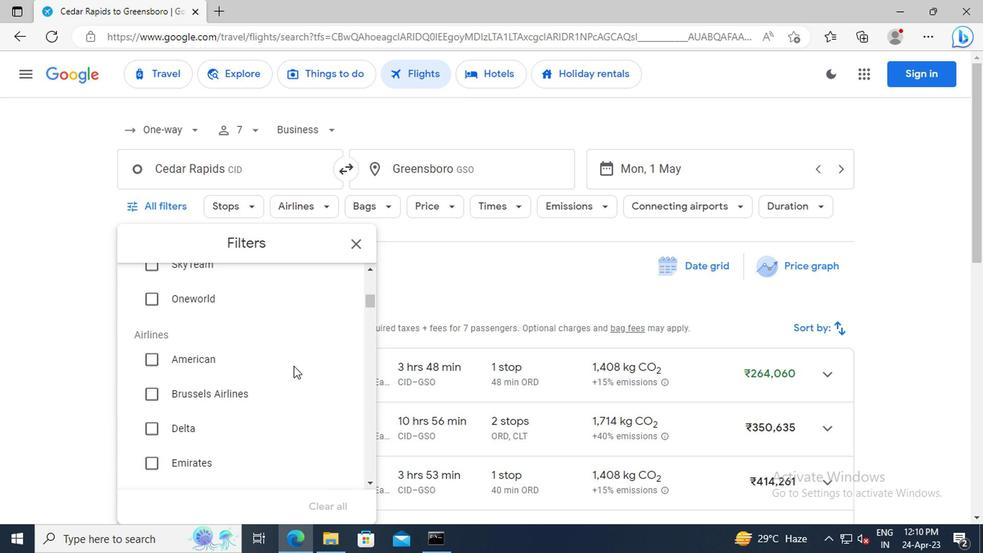 
Action: Mouse moved to (149, 434)
Screenshot: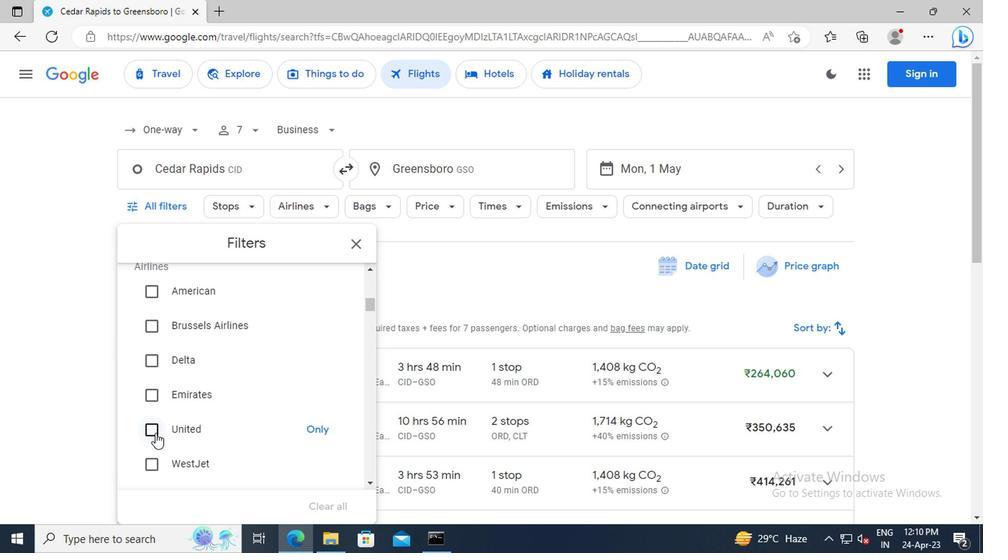 
Action: Mouse pressed left at (149, 434)
Screenshot: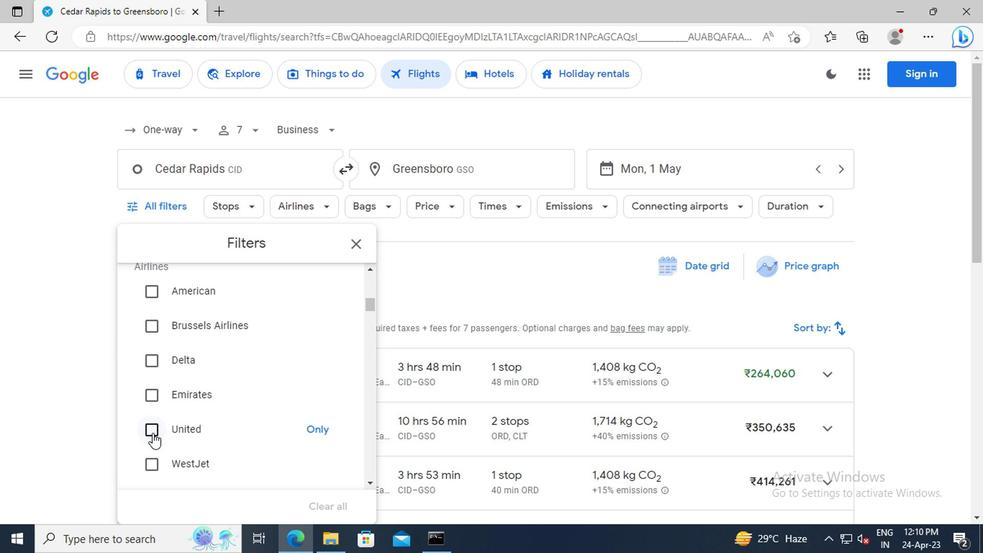 
Action: Mouse moved to (279, 364)
Screenshot: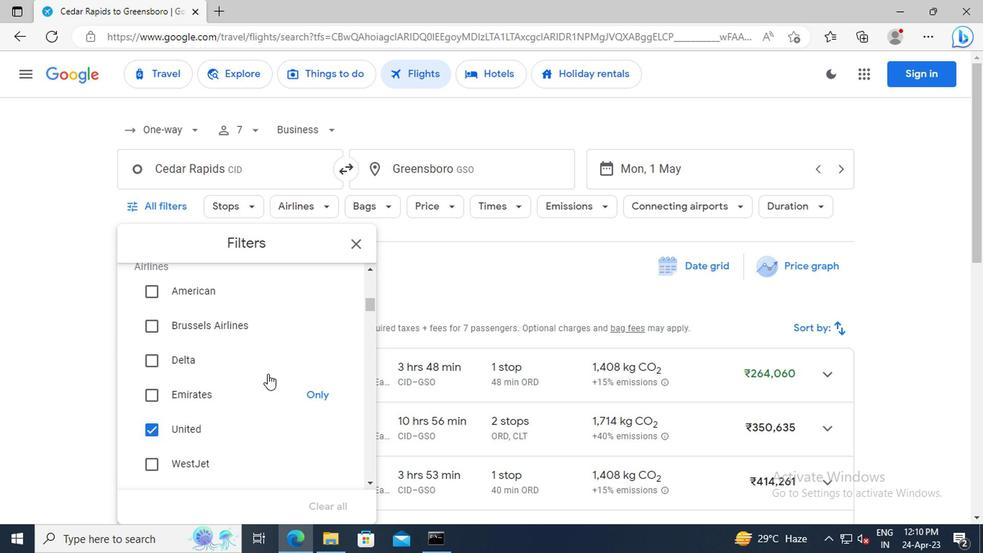 
Action: Mouse scrolled (279, 363) with delta (0, -1)
Screenshot: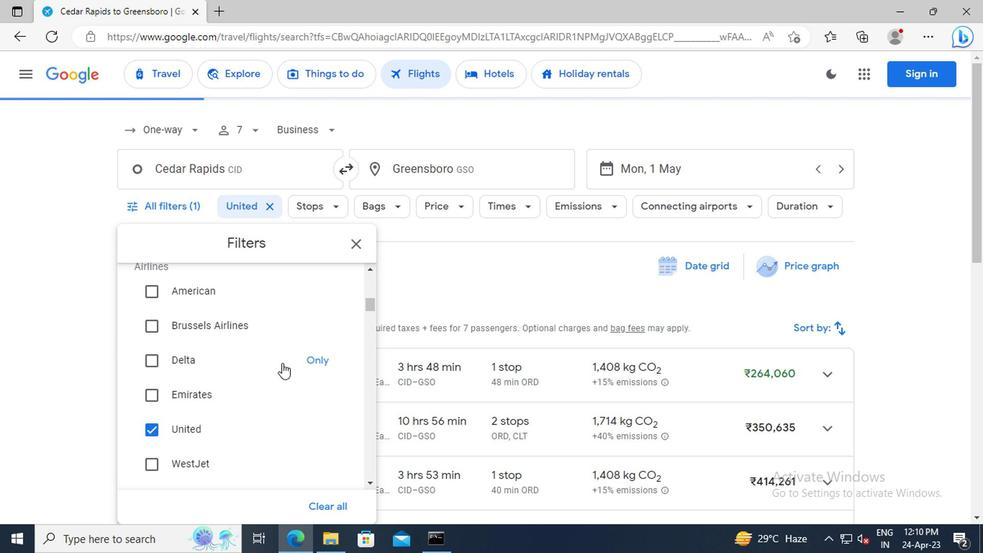
Action: Mouse scrolled (279, 363) with delta (0, -1)
Screenshot: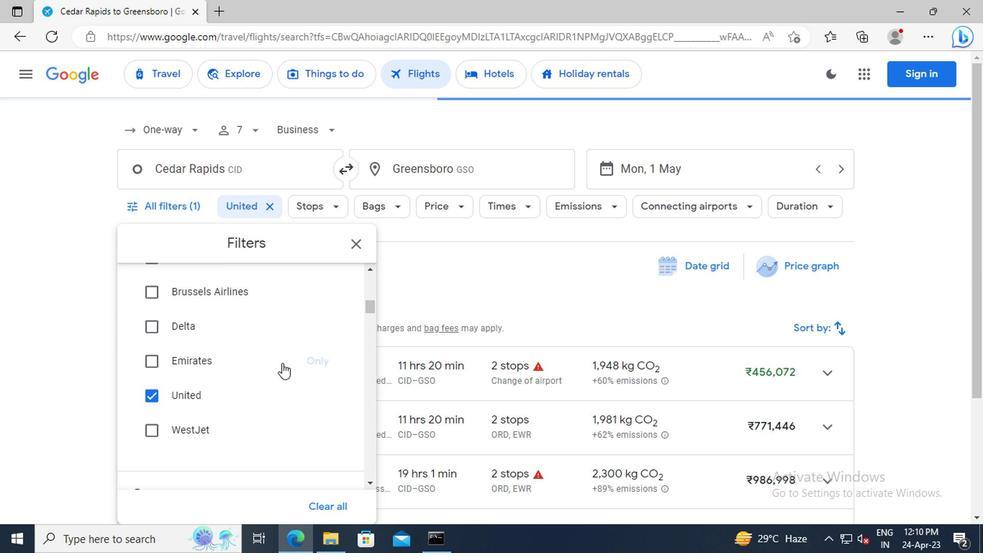 
Action: Mouse scrolled (279, 363) with delta (0, -1)
Screenshot: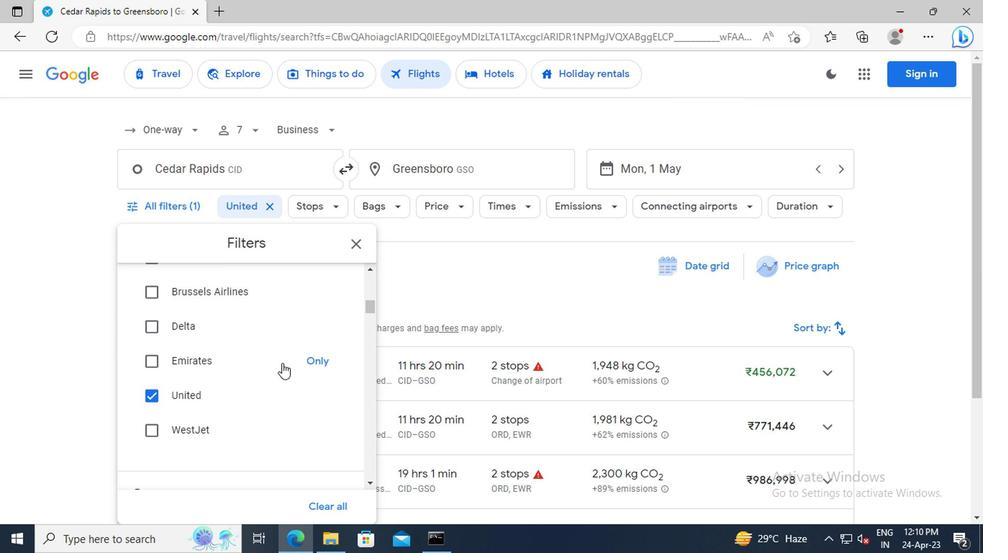 
Action: Mouse scrolled (279, 363) with delta (0, -1)
Screenshot: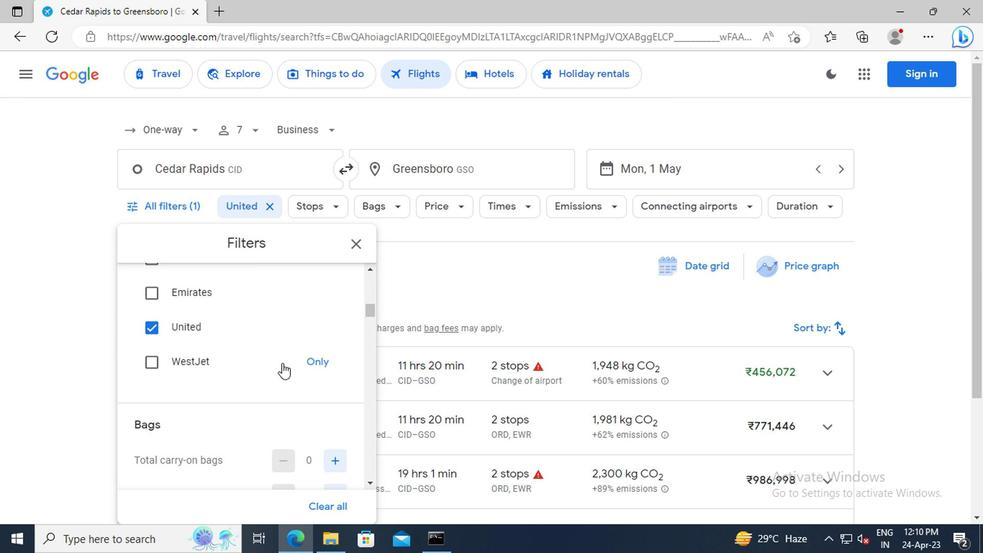 
Action: Mouse scrolled (279, 363) with delta (0, -1)
Screenshot: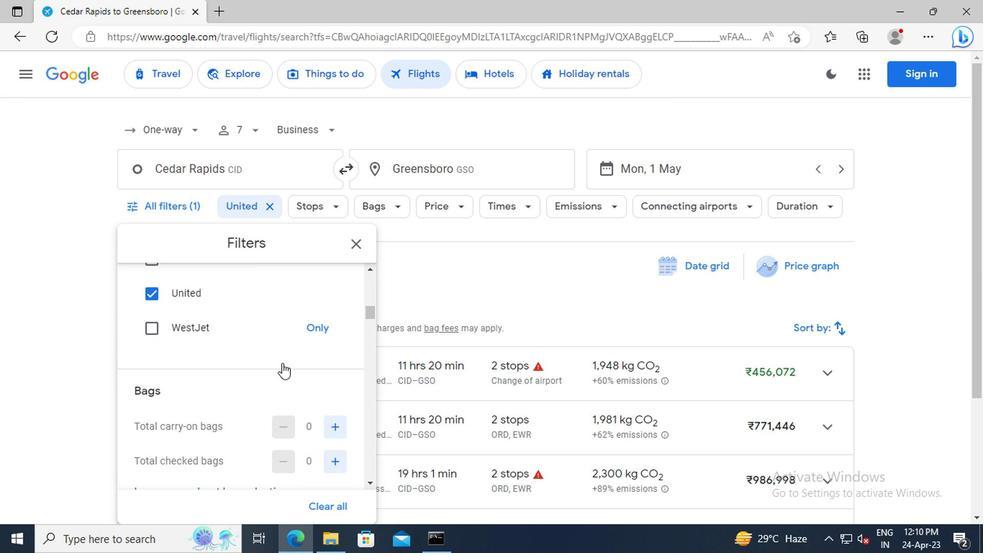 
Action: Mouse moved to (323, 428)
Screenshot: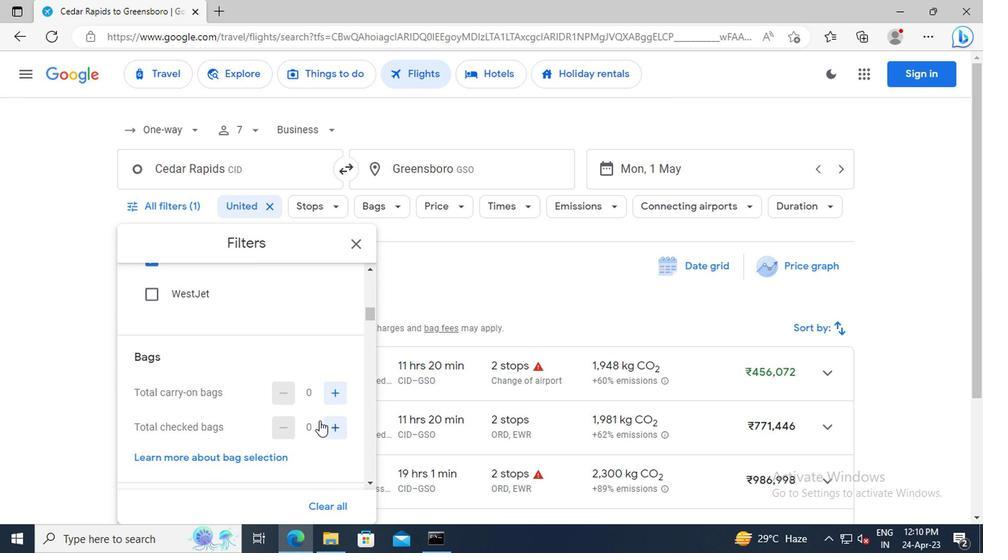 
Action: Mouse pressed left at (323, 428)
Screenshot: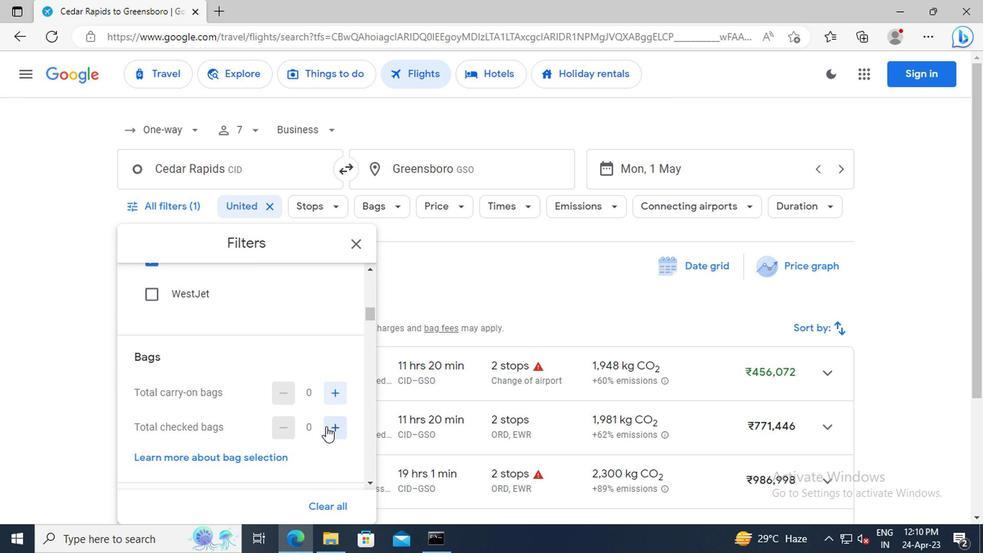
Action: Mouse pressed left at (323, 428)
Screenshot: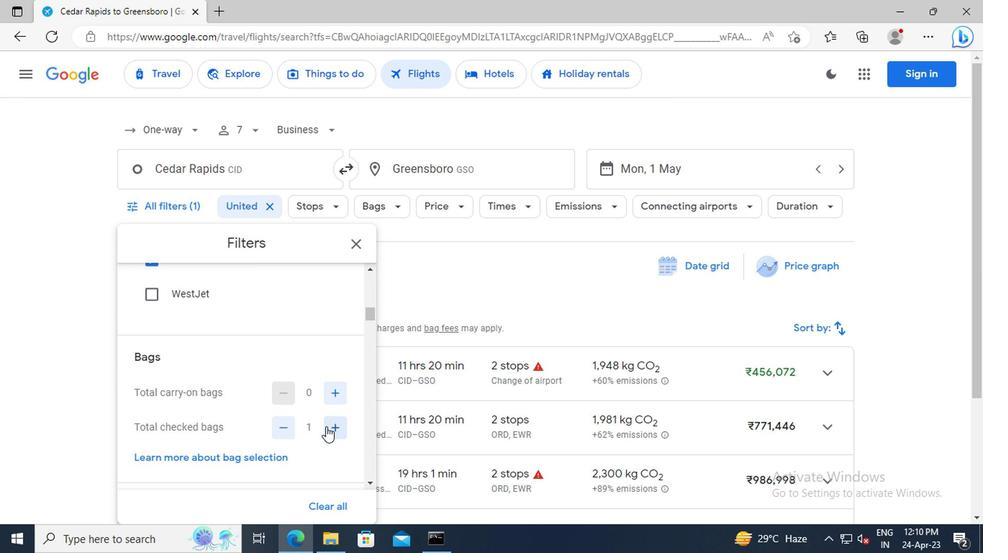 
Action: Mouse pressed left at (323, 428)
Screenshot: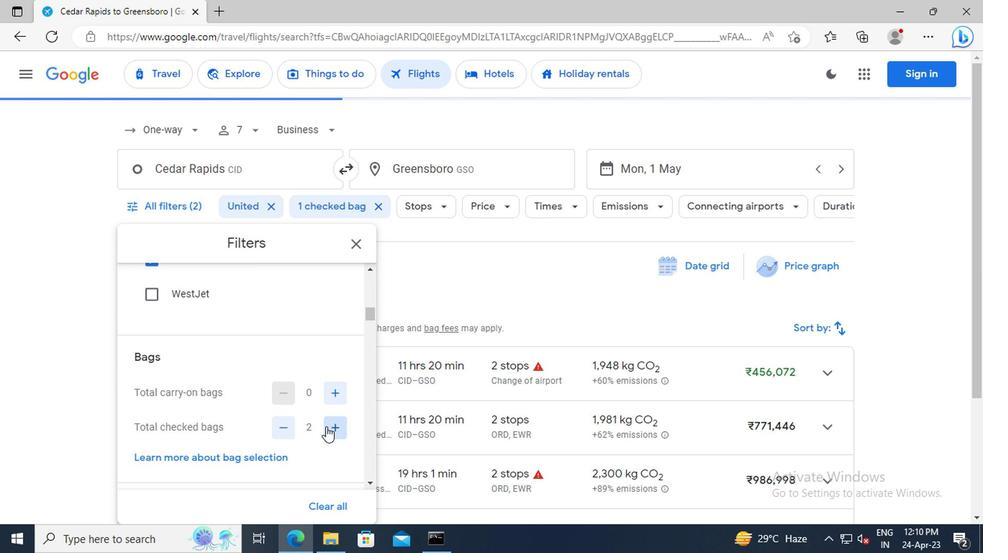 
Action: Mouse pressed left at (323, 428)
Screenshot: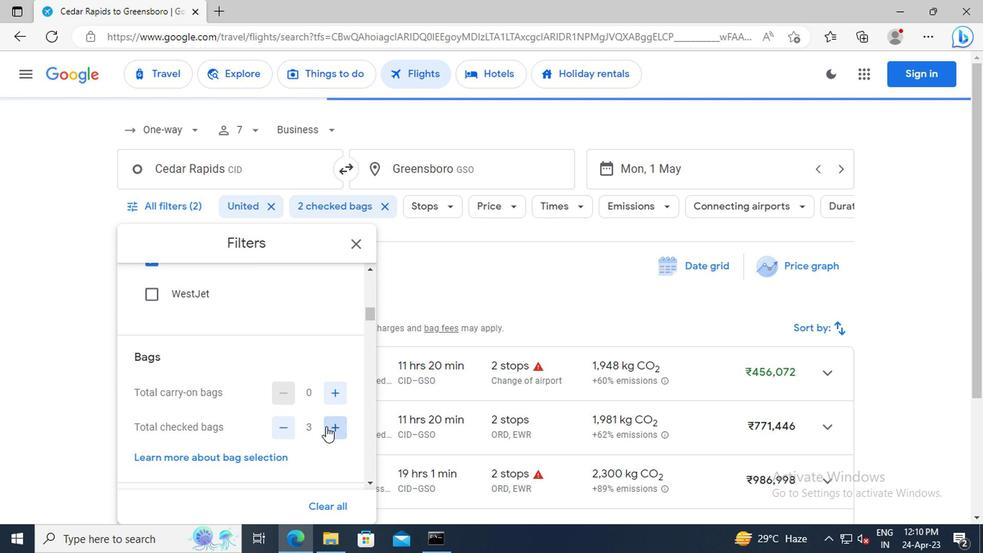 
Action: Mouse pressed left at (323, 428)
Screenshot: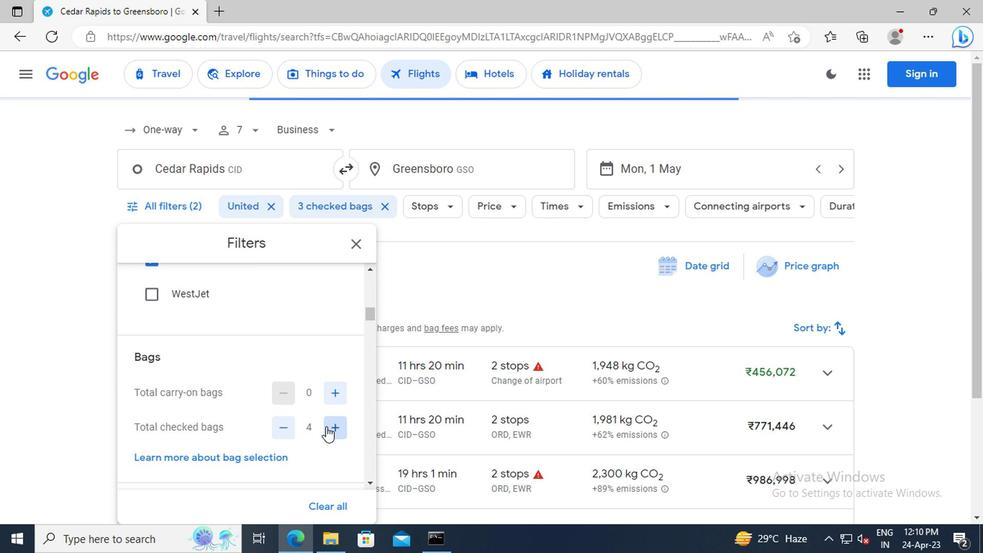 
Action: Mouse pressed left at (323, 428)
Screenshot: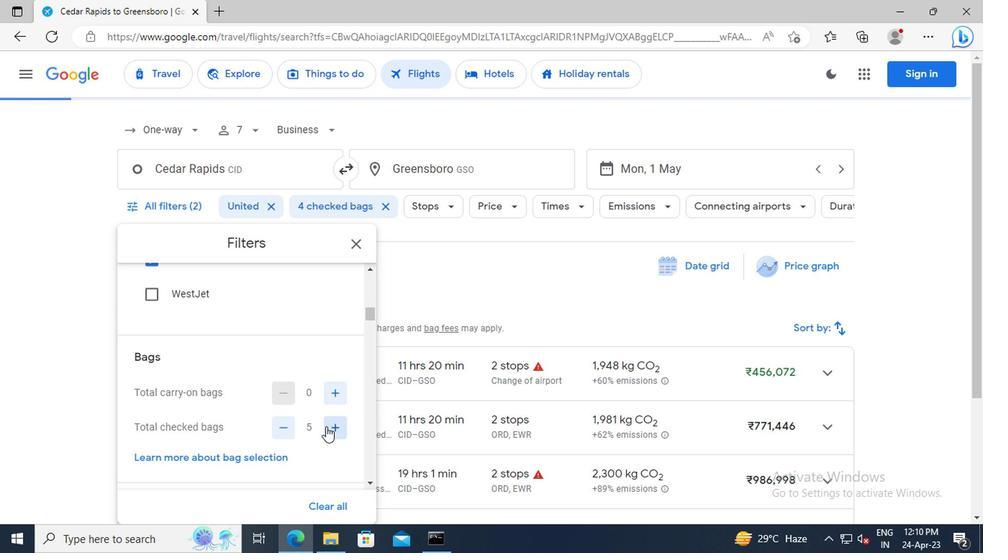 
Action: Mouse moved to (303, 393)
Screenshot: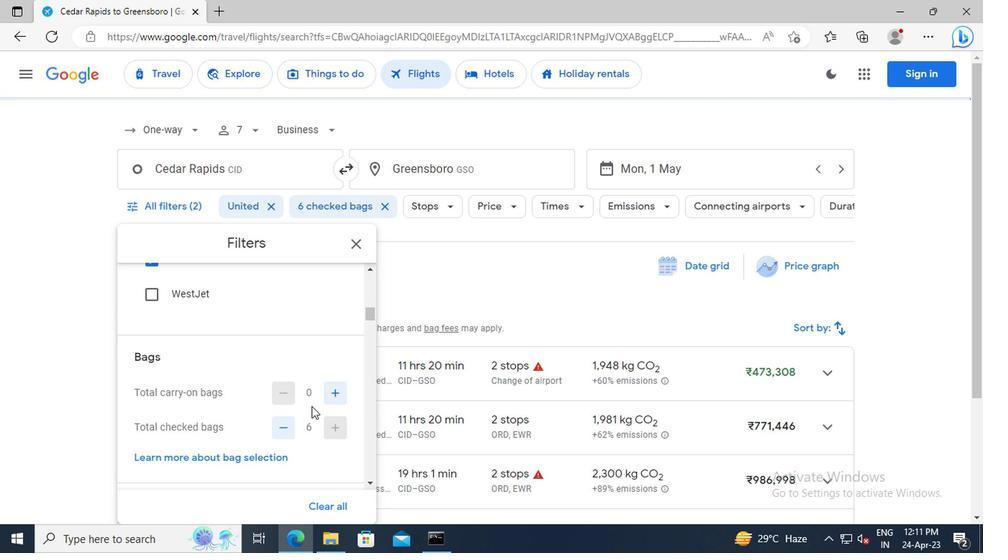 
Action: Mouse scrolled (303, 392) with delta (0, 0)
Screenshot: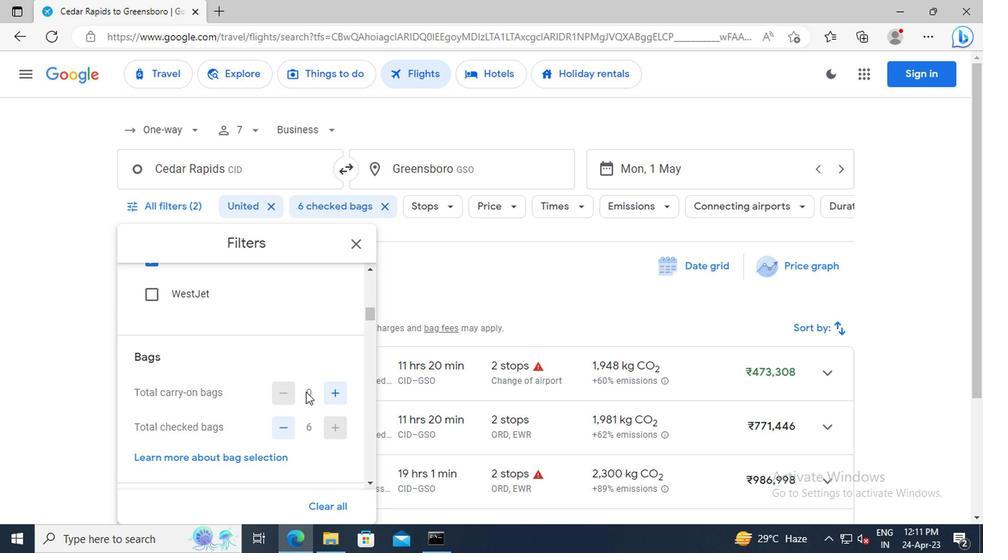 
Action: Mouse scrolled (303, 392) with delta (0, 0)
Screenshot: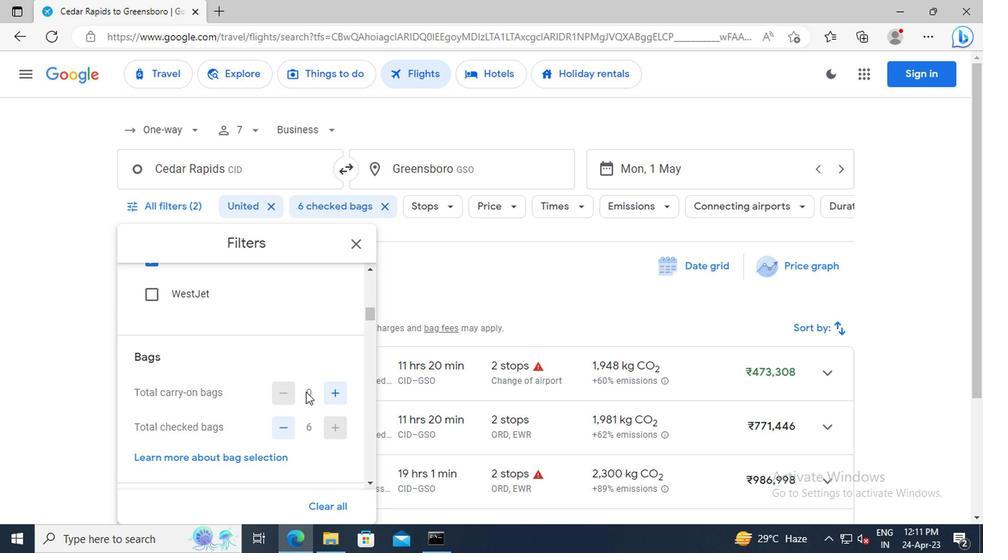 
Action: Mouse scrolled (303, 392) with delta (0, 0)
Screenshot: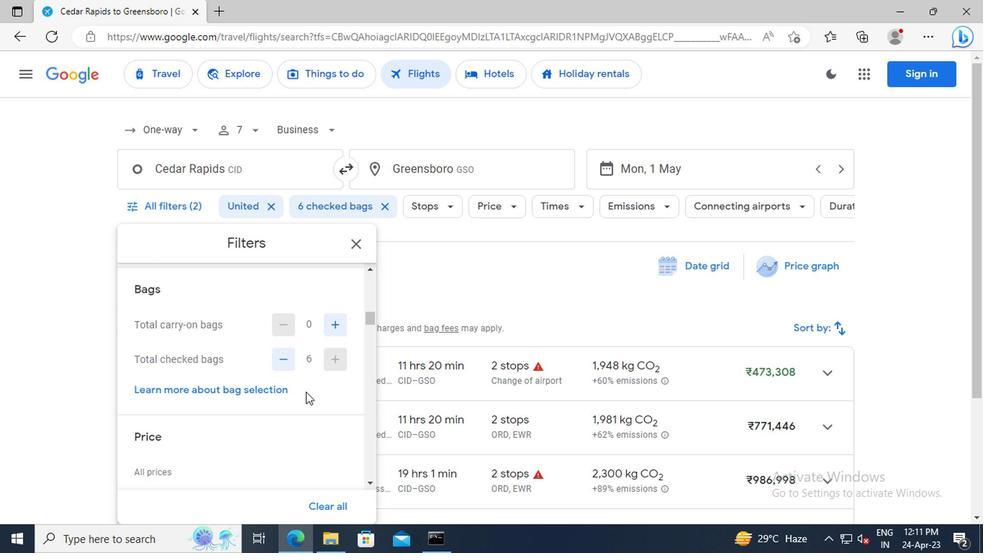 
Action: Mouse scrolled (303, 392) with delta (0, 0)
Screenshot: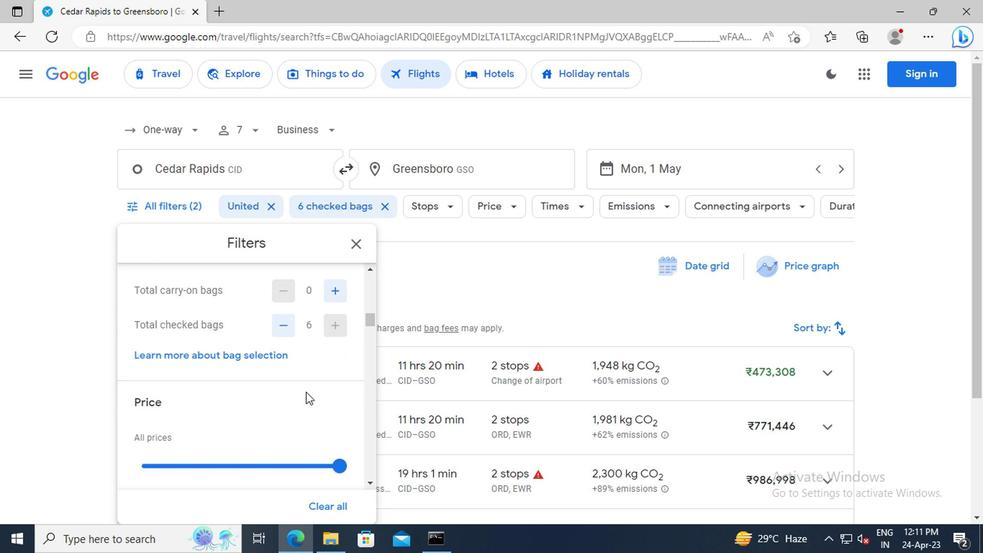 
Action: Mouse scrolled (303, 392) with delta (0, 0)
Screenshot: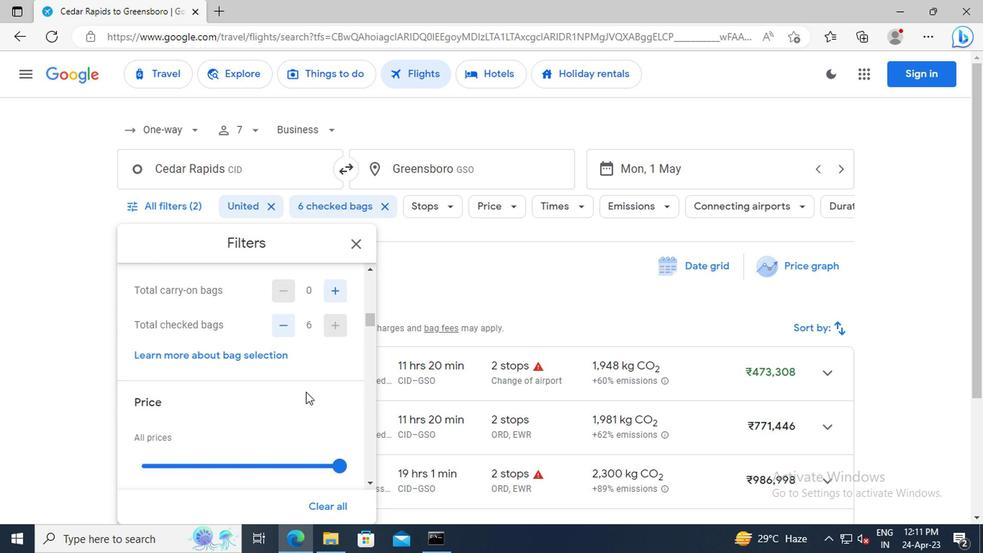 
Action: Mouse moved to (329, 405)
Screenshot: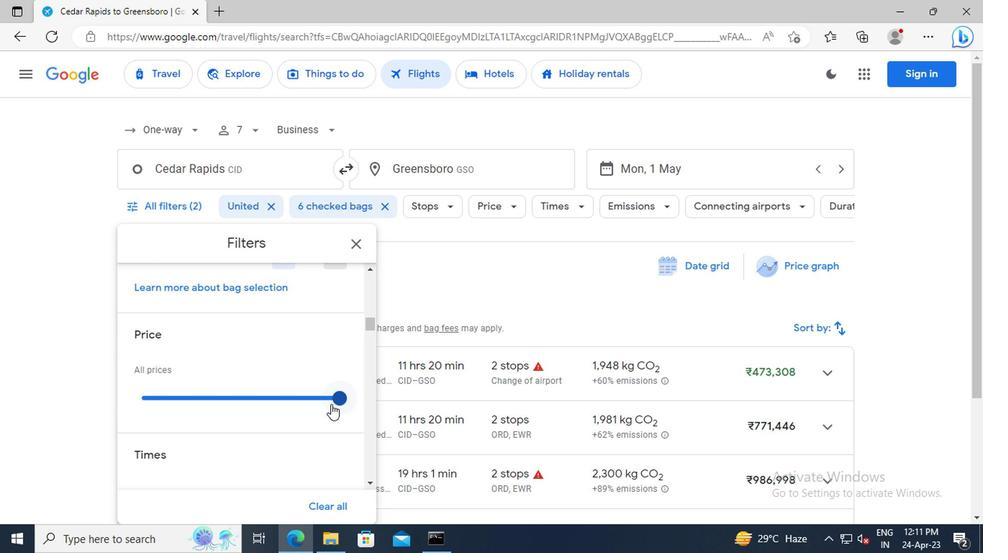 
Action: Mouse pressed left at (329, 405)
Screenshot: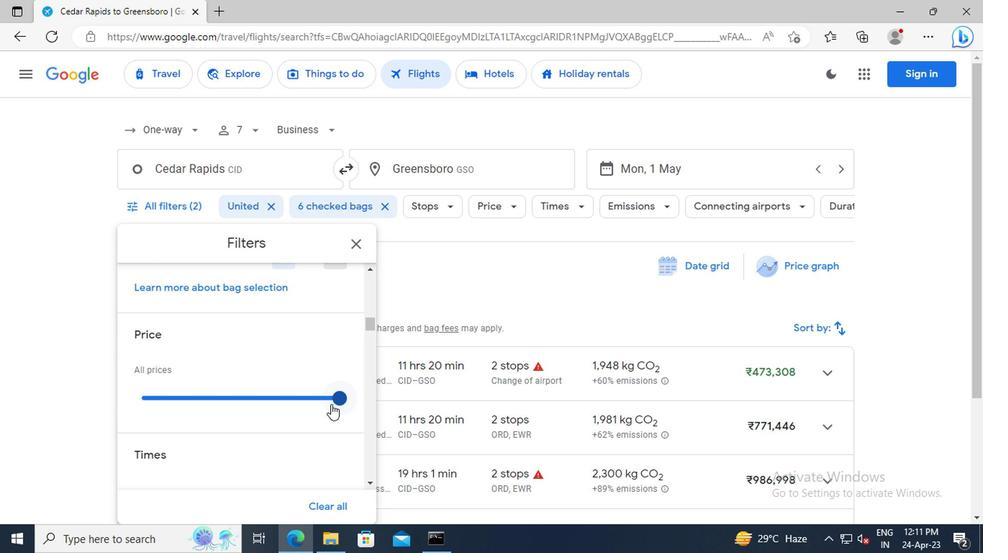 
Action: Mouse moved to (263, 372)
Screenshot: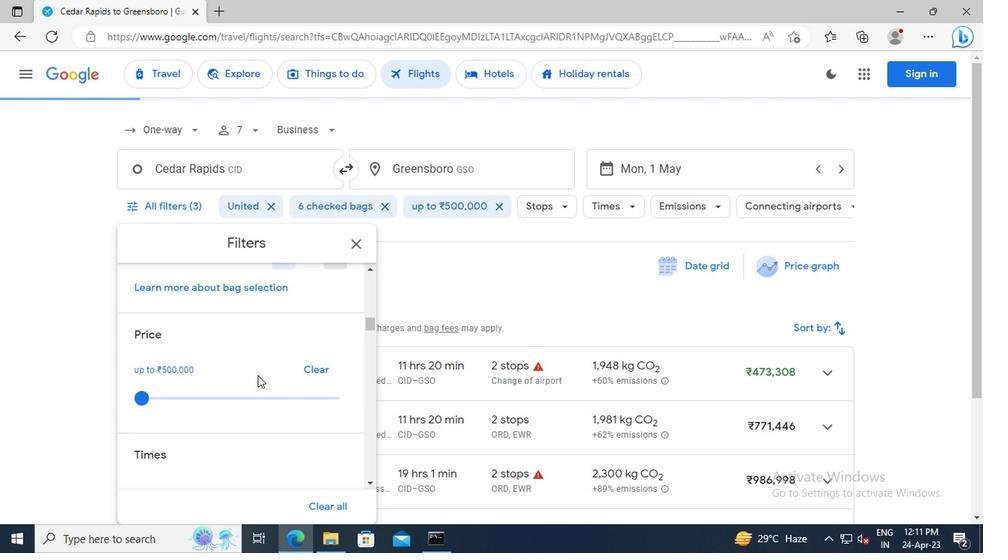 
Action: Mouse scrolled (263, 371) with delta (0, 0)
Screenshot: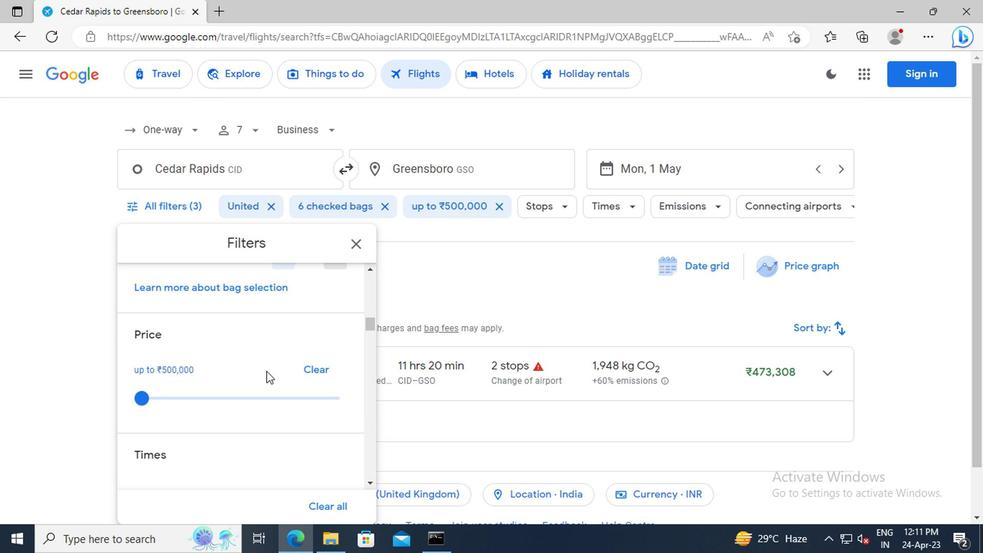 
Action: Mouse scrolled (263, 371) with delta (0, 0)
Screenshot: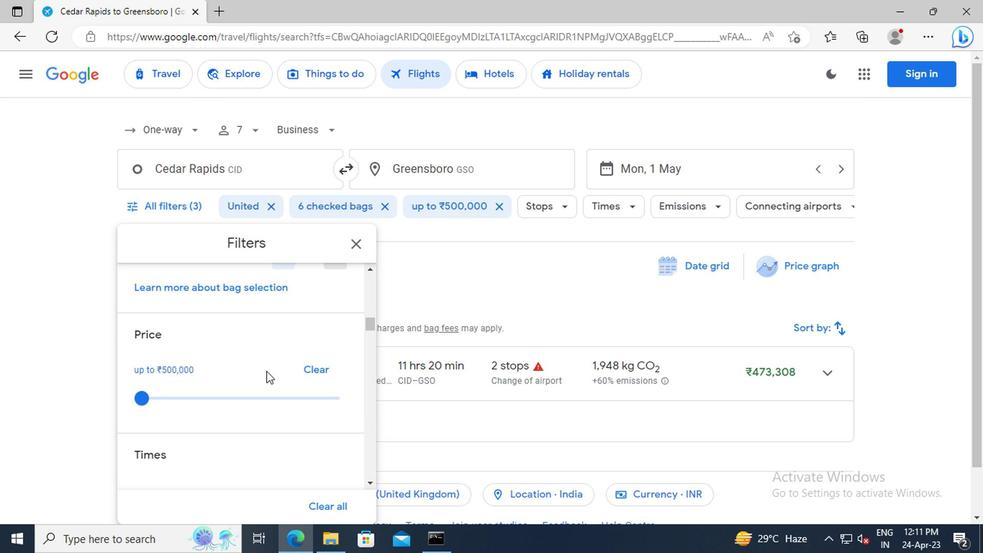 
Action: Mouse scrolled (263, 371) with delta (0, 0)
Screenshot: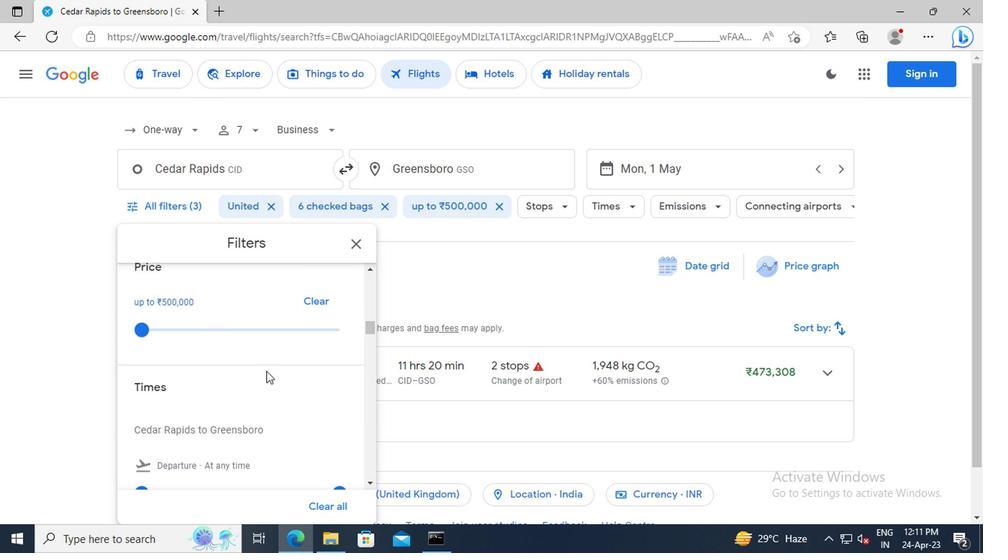
Action: Mouse scrolled (263, 371) with delta (0, 0)
Screenshot: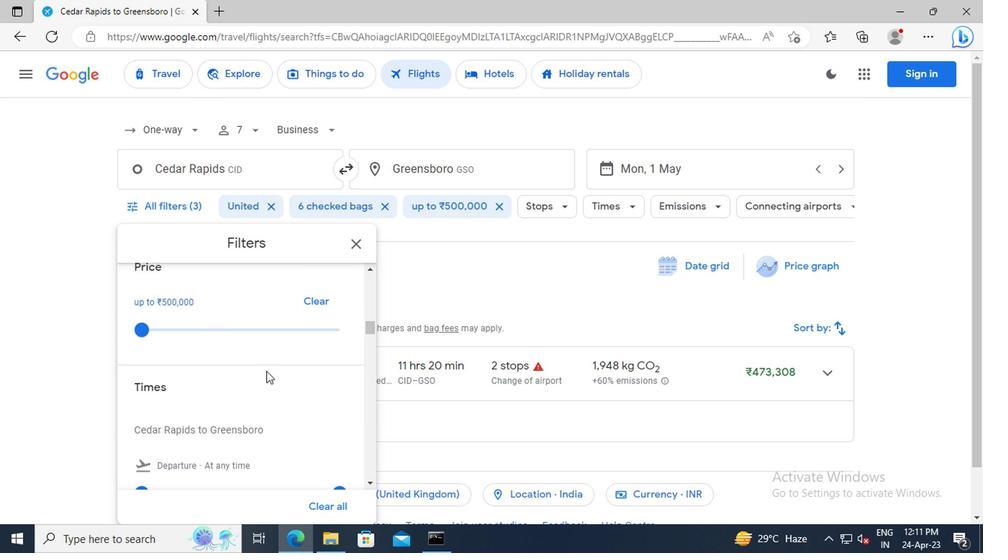
Action: Mouse moved to (139, 430)
Screenshot: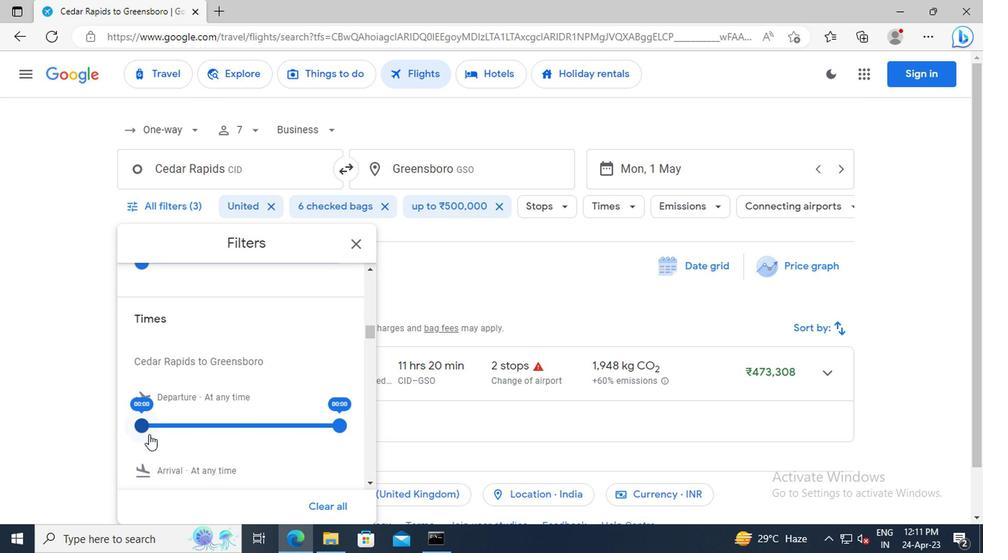 
Action: Mouse pressed left at (139, 430)
Screenshot: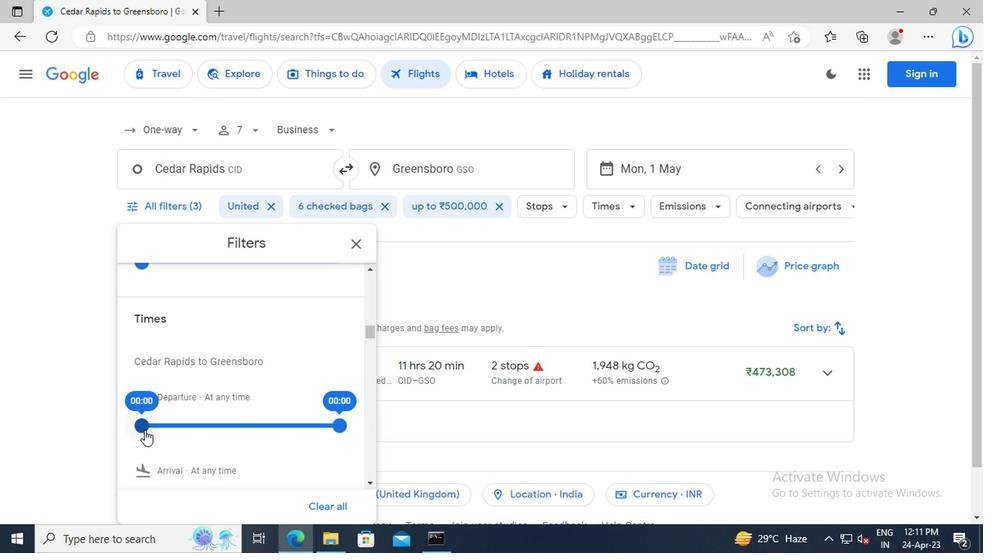 
Action: Mouse moved to (339, 427)
Screenshot: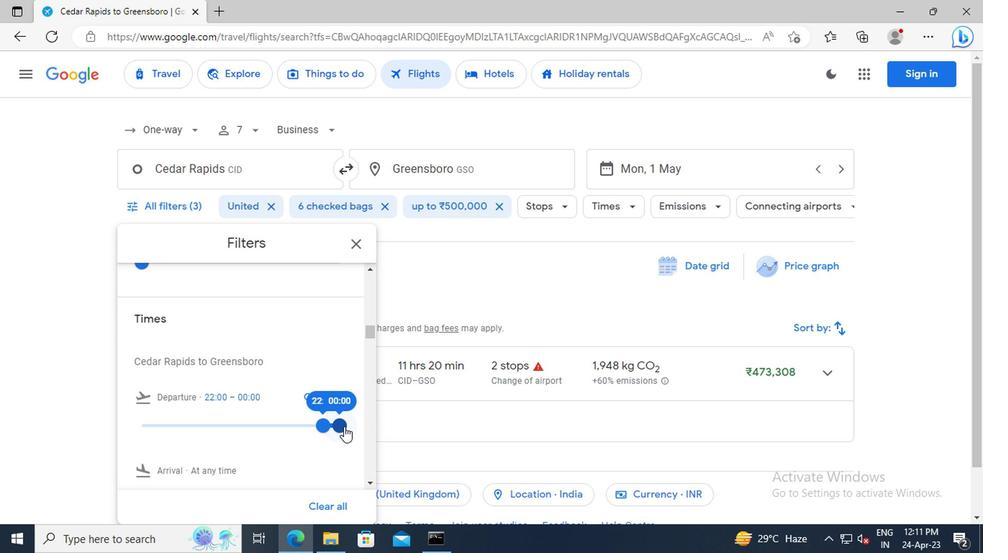 
Action: Mouse pressed left at (339, 427)
Screenshot: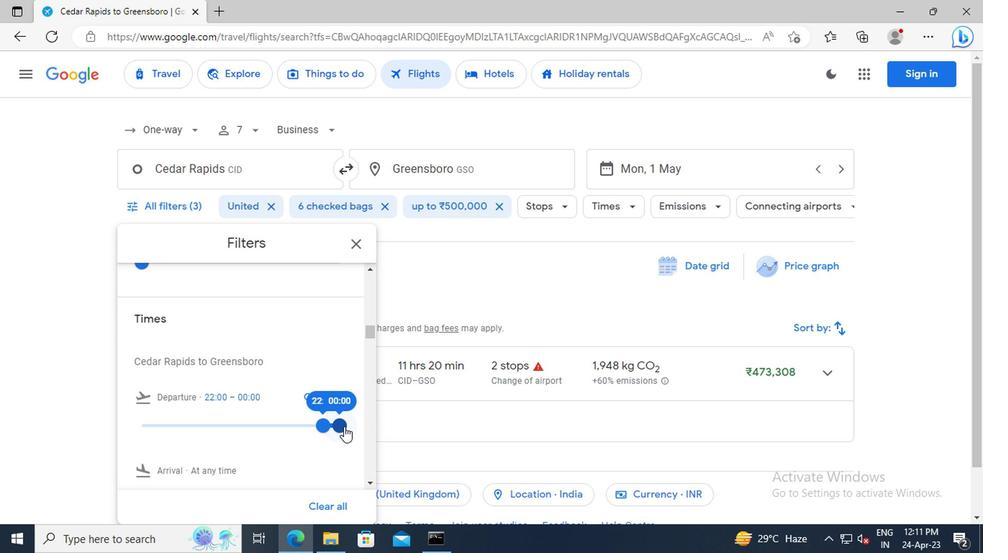 
Action: Mouse moved to (353, 244)
Screenshot: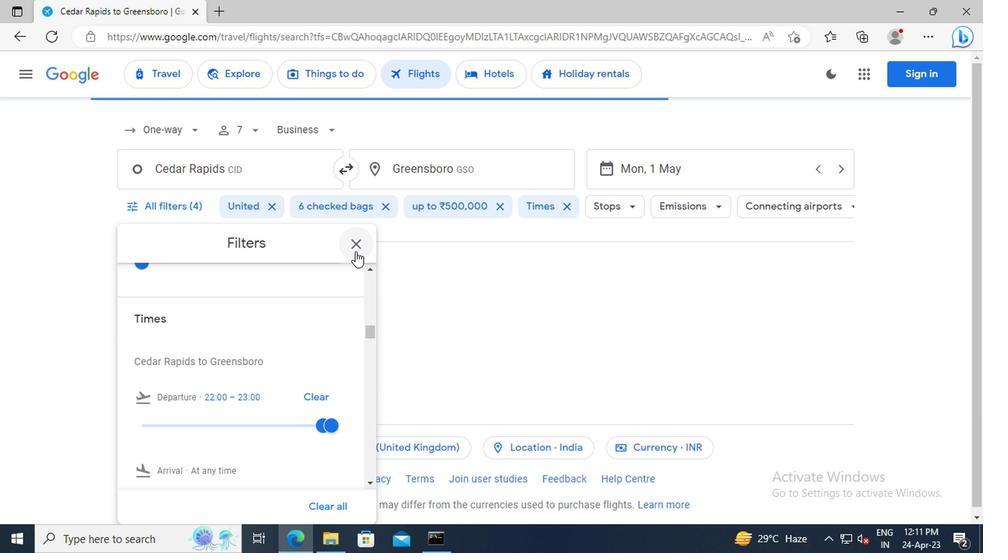 
Action: Mouse pressed left at (353, 244)
Screenshot: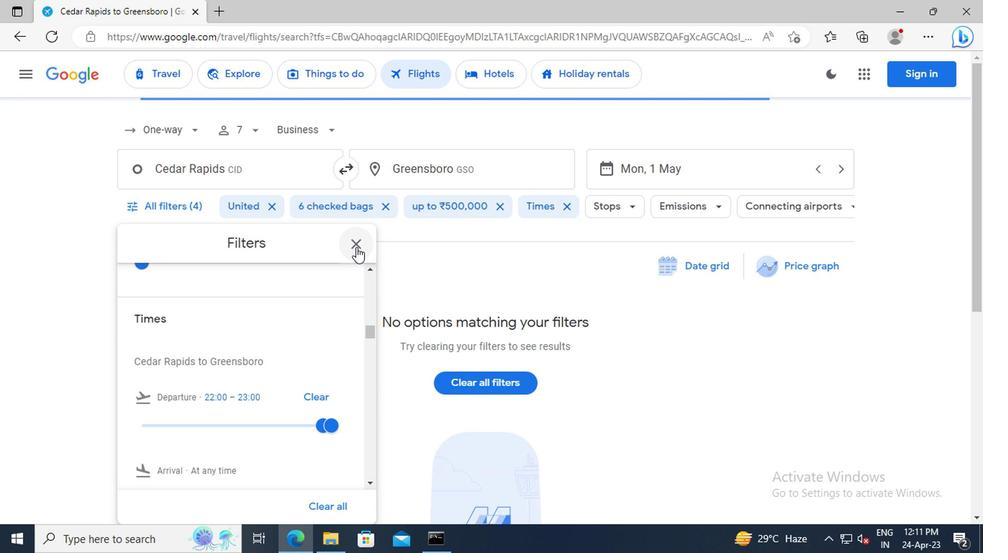 
Action: Mouse moved to (366, 343)
Screenshot: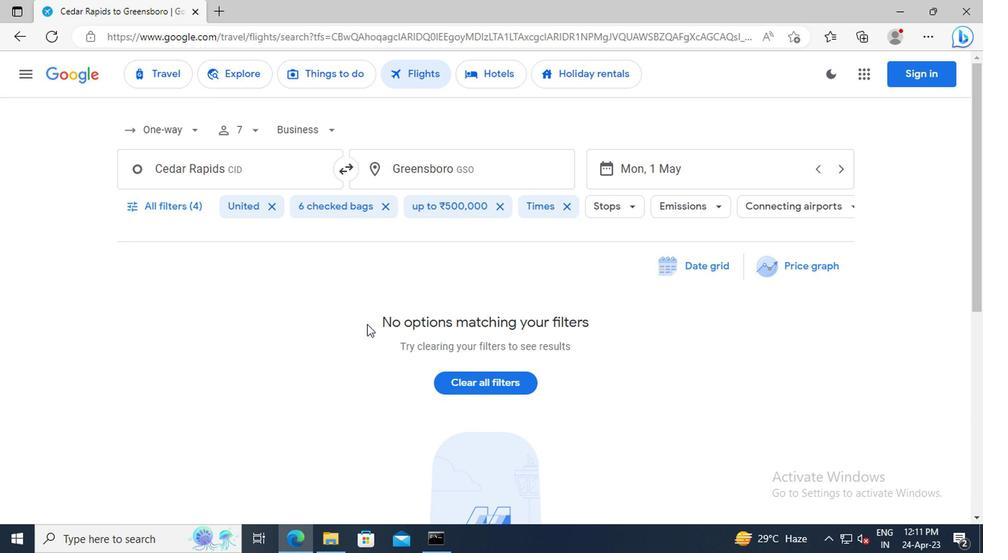 
